 Task: Create a due date automation trigger when advanced on, 2 working days before a card is due add fields with custom field "Resume" set to a number lower than 1 and lower or equal to 10 at 11:00 AM.
Action: Mouse moved to (884, 264)
Screenshot: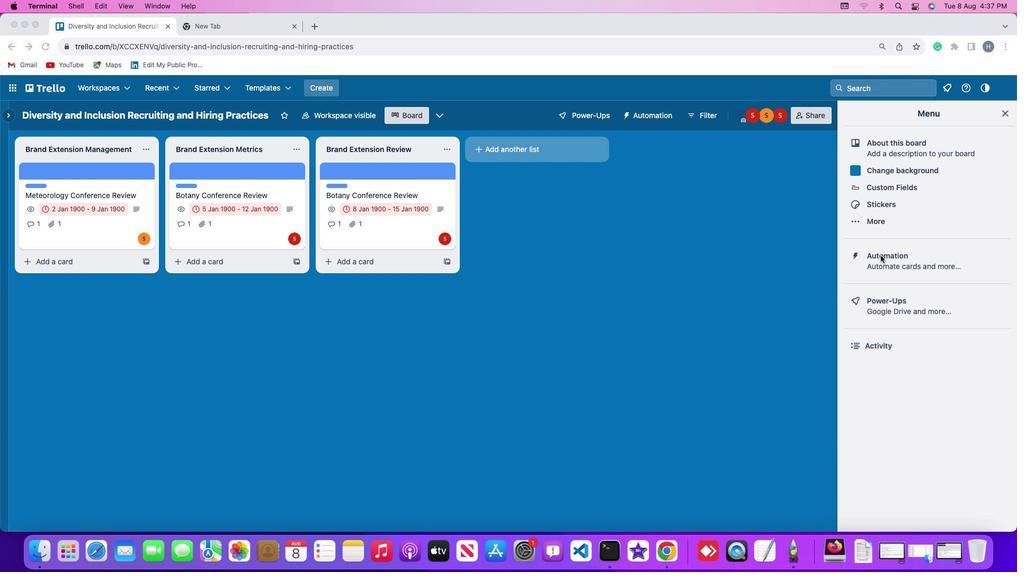 
Action: Mouse pressed left at (884, 264)
Screenshot: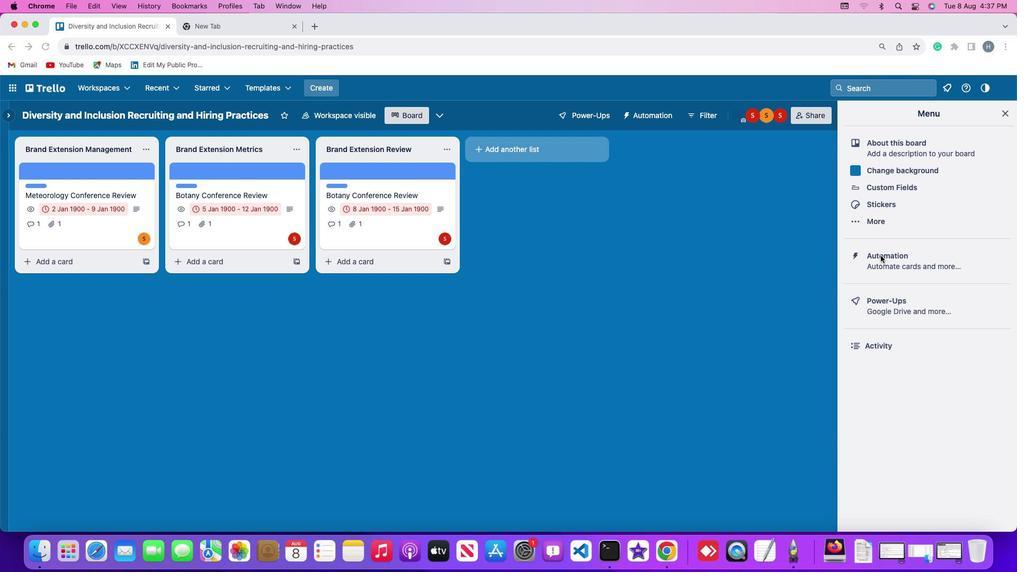 
Action: Mouse pressed left at (884, 264)
Screenshot: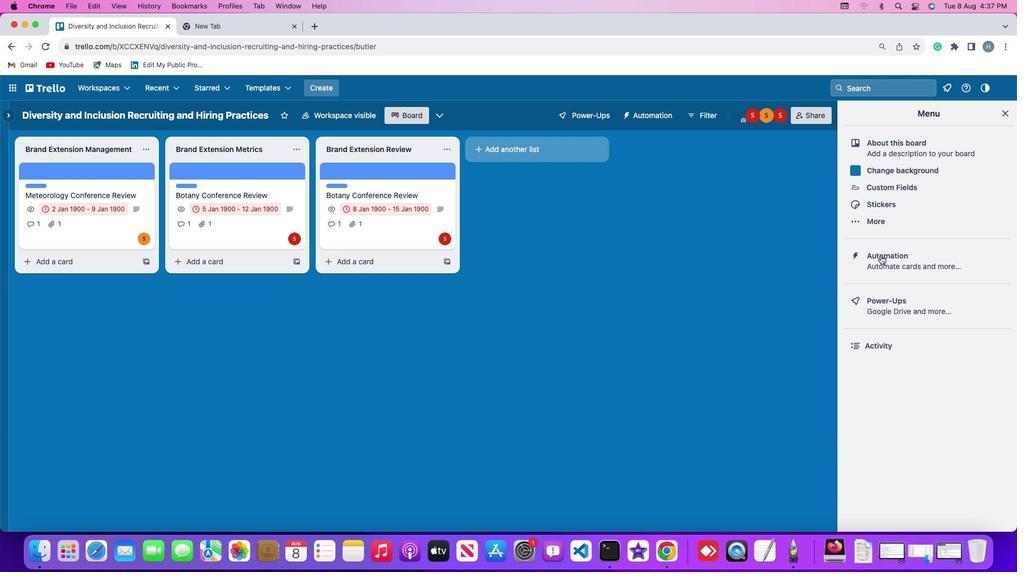 
Action: Mouse moved to (74, 257)
Screenshot: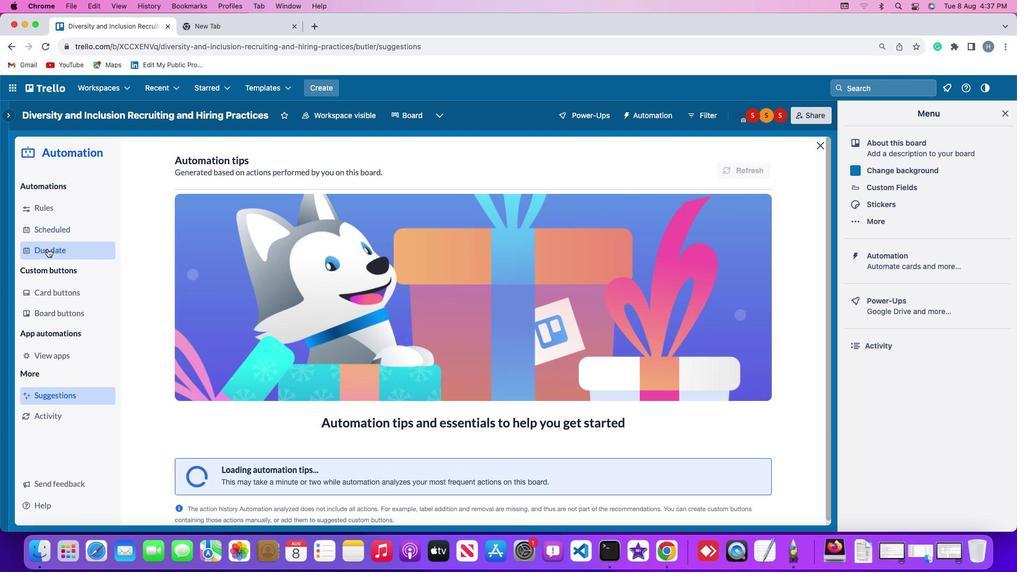 
Action: Mouse pressed left at (74, 257)
Screenshot: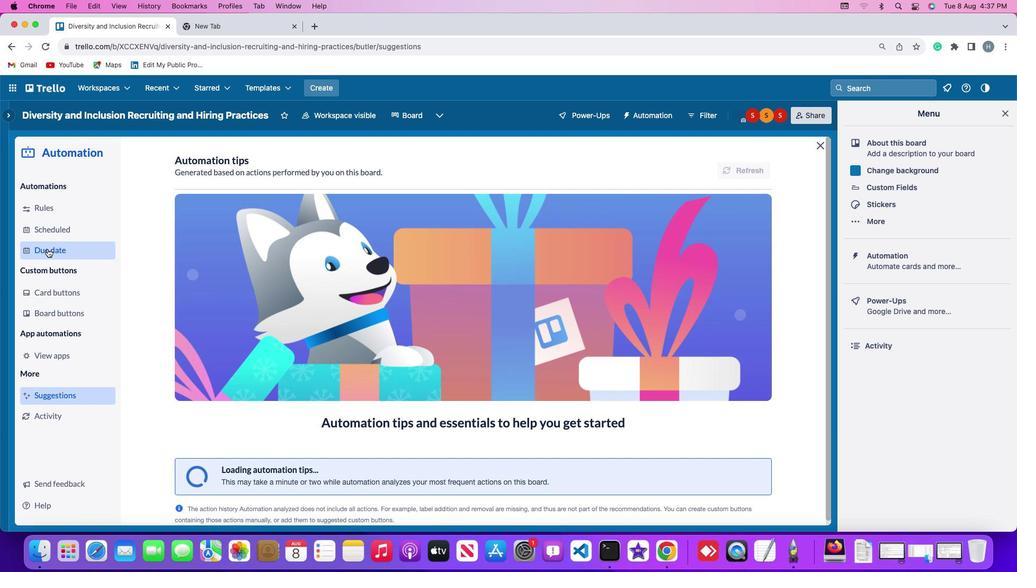 
Action: Mouse moved to (727, 176)
Screenshot: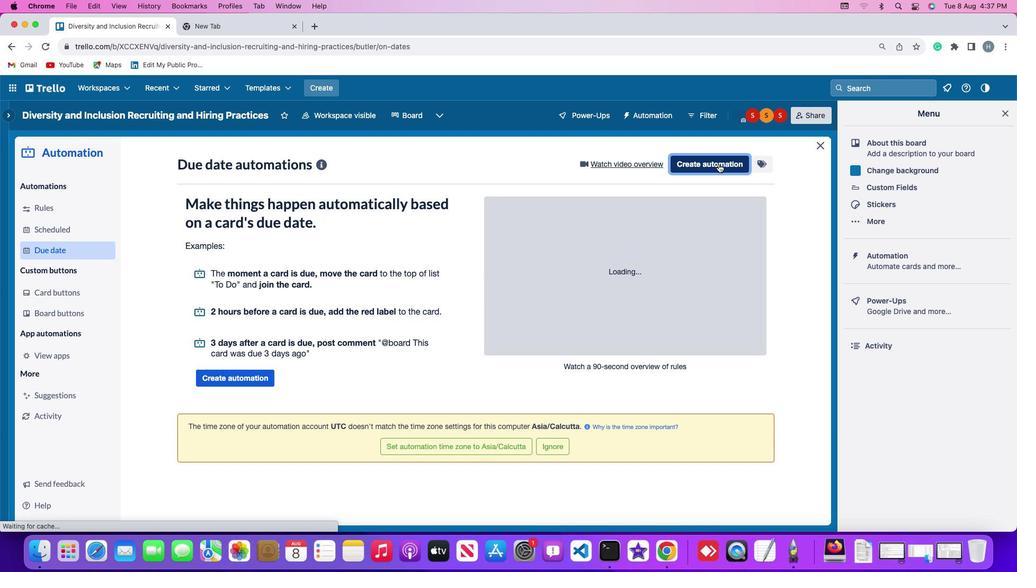 
Action: Mouse pressed left at (727, 176)
Screenshot: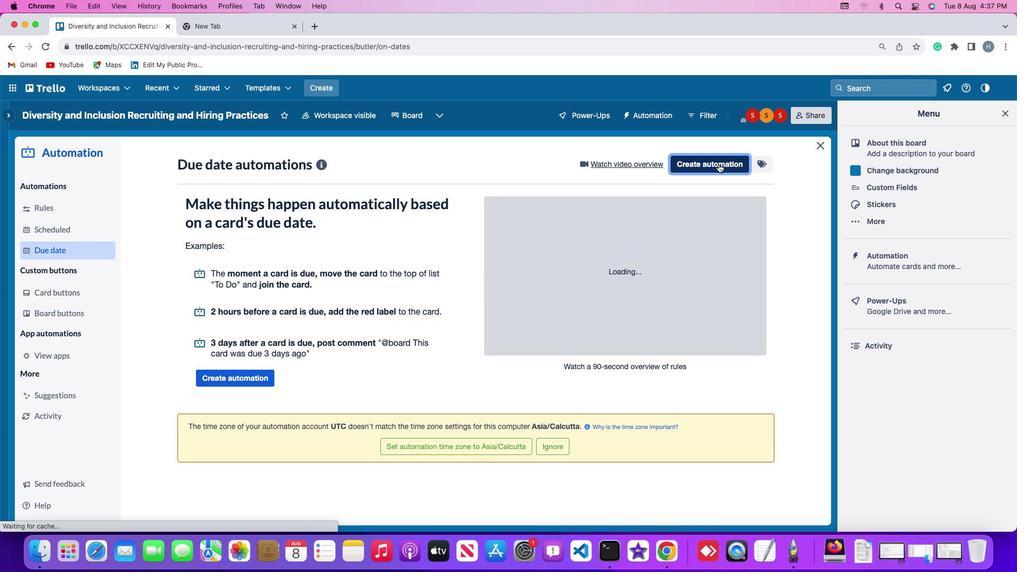 
Action: Mouse moved to (249, 273)
Screenshot: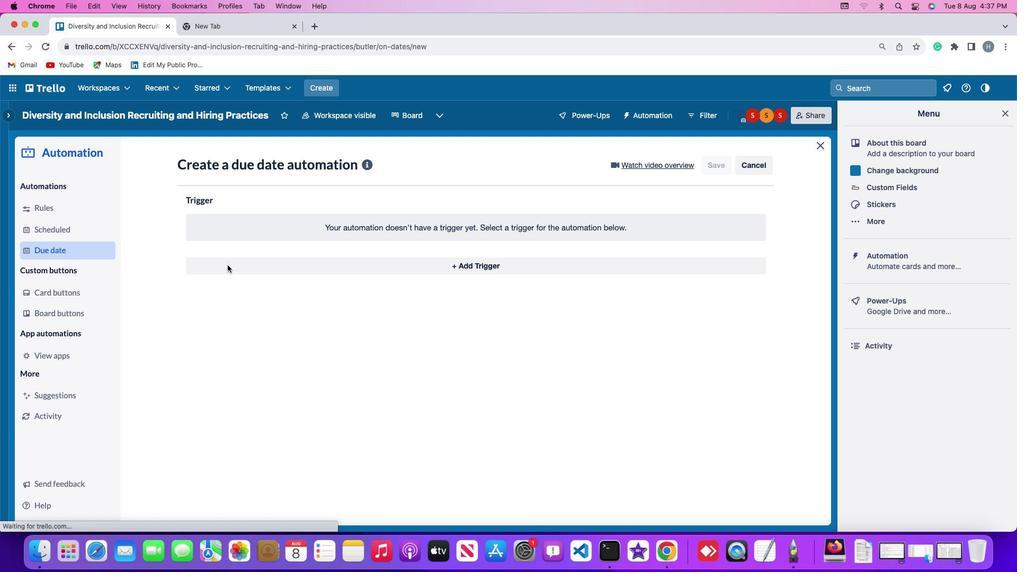 
Action: Mouse pressed left at (249, 273)
Screenshot: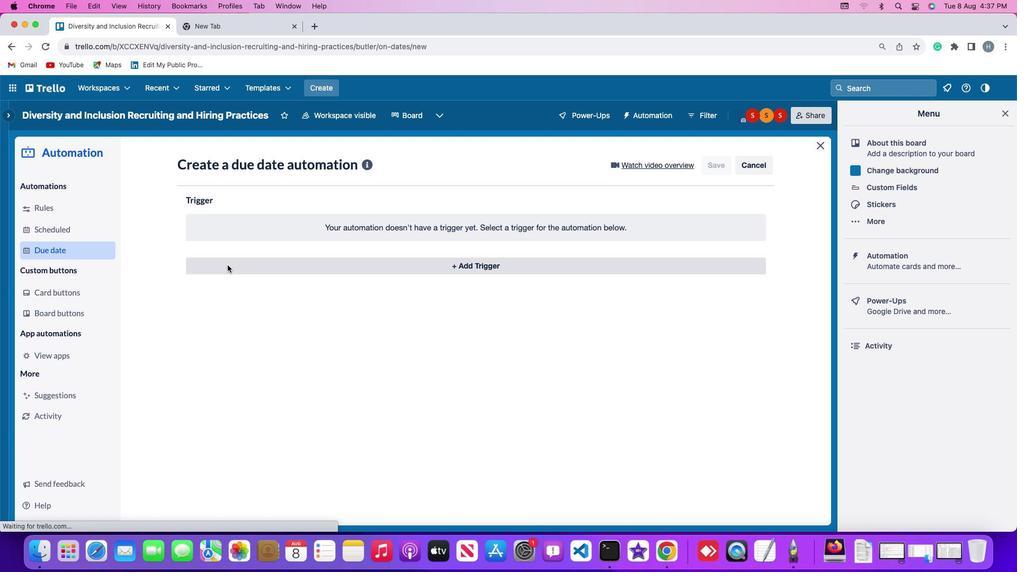
Action: Mouse moved to (227, 427)
Screenshot: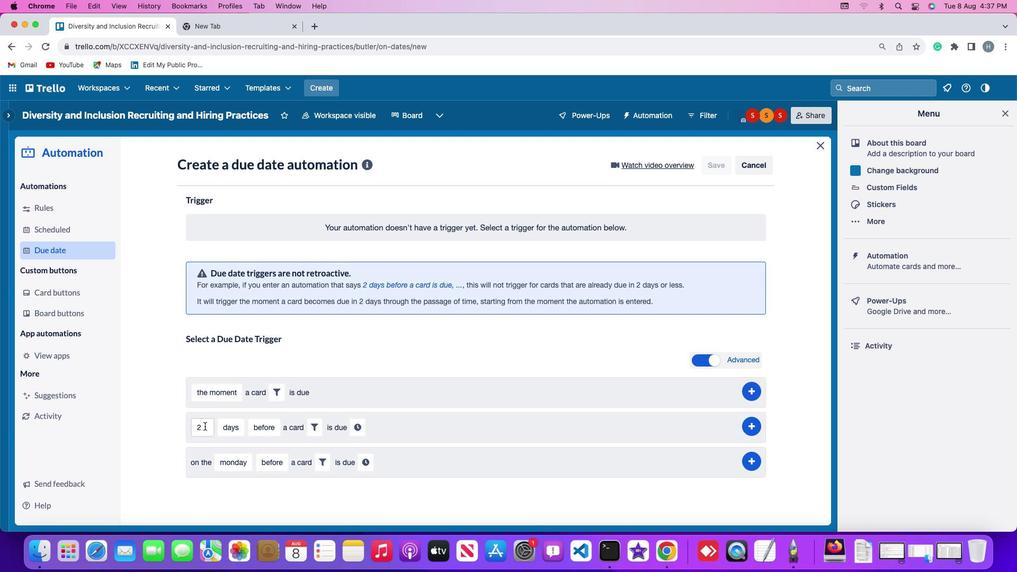 
Action: Mouse pressed left at (227, 427)
Screenshot: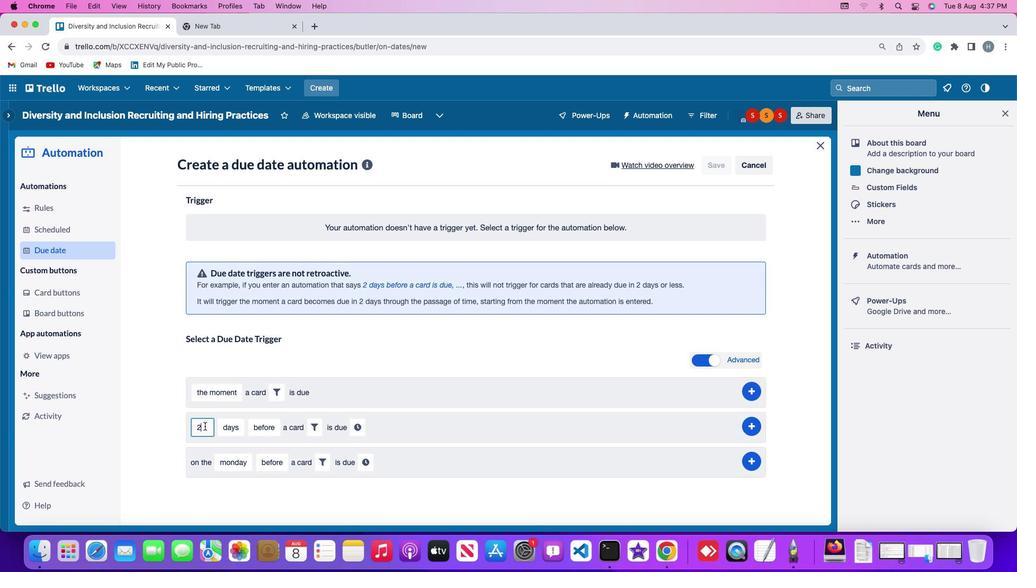 
Action: Key pressed Key.backspace'2'
Screenshot: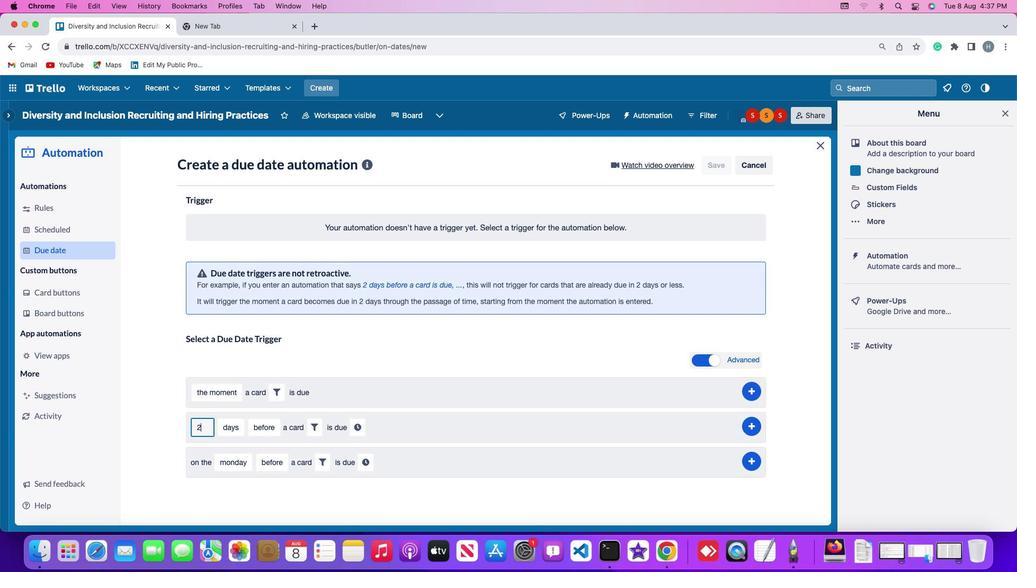 
Action: Mouse moved to (250, 426)
Screenshot: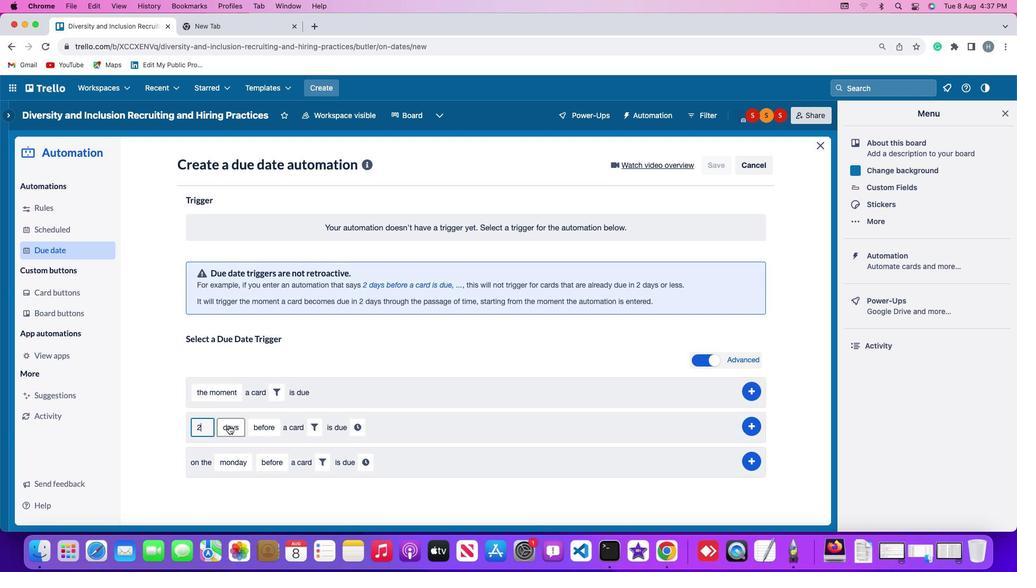 
Action: Mouse pressed left at (250, 426)
Screenshot: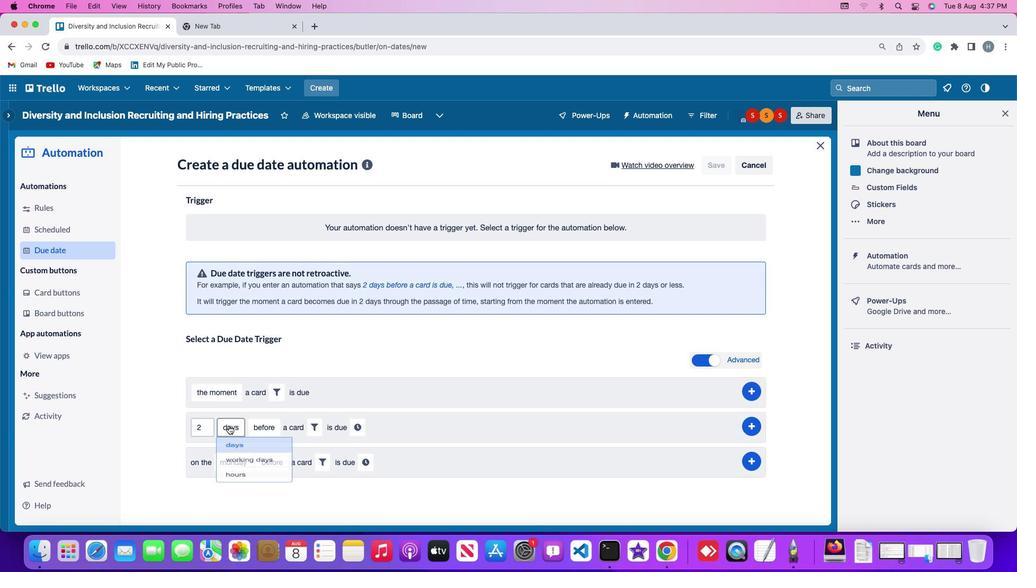 
Action: Mouse moved to (261, 467)
Screenshot: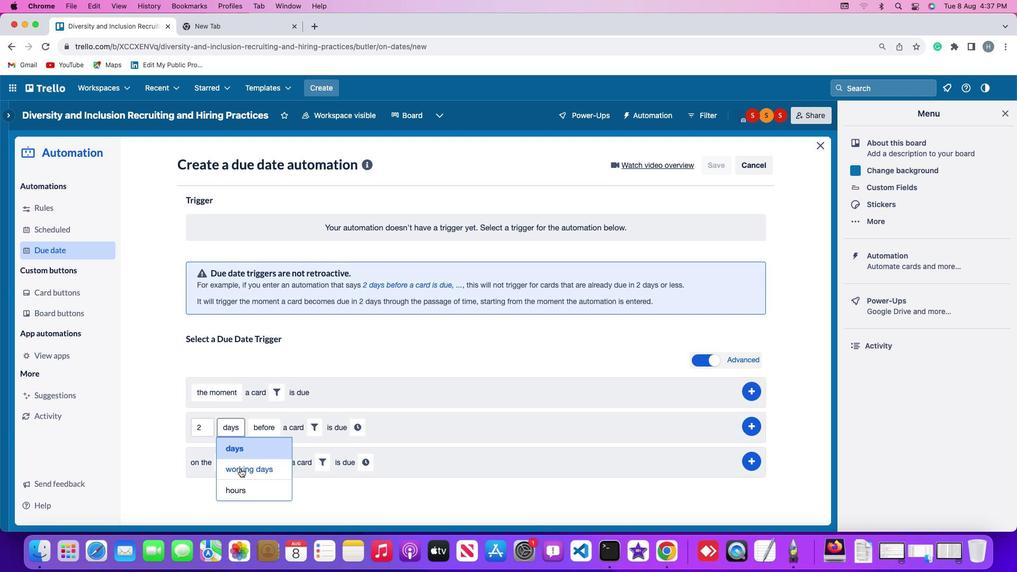 
Action: Mouse pressed left at (261, 467)
Screenshot: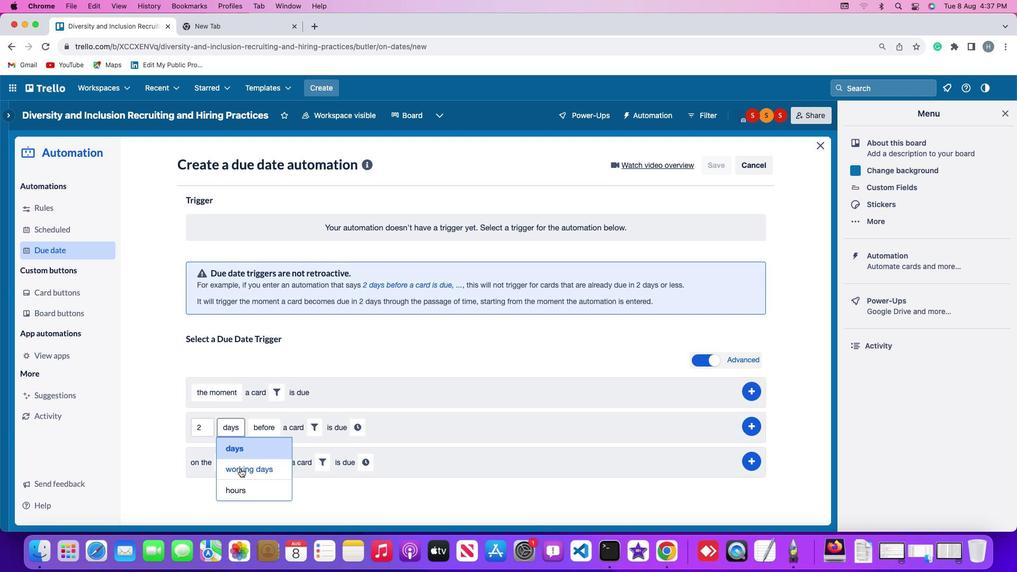 
Action: Mouse moved to (302, 429)
Screenshot: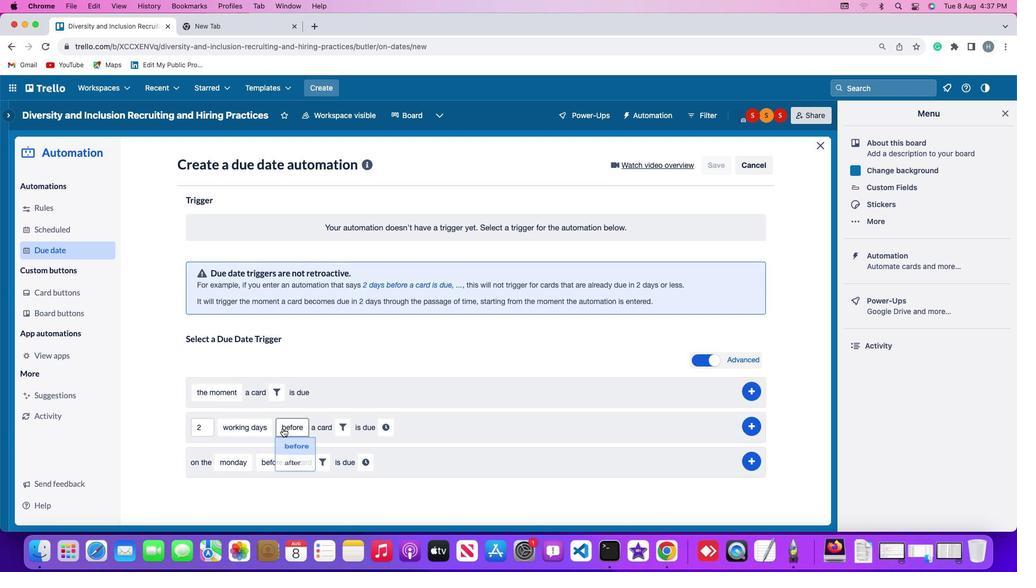 
Action: Mouse pressed left at (302, 429)
Screenshot: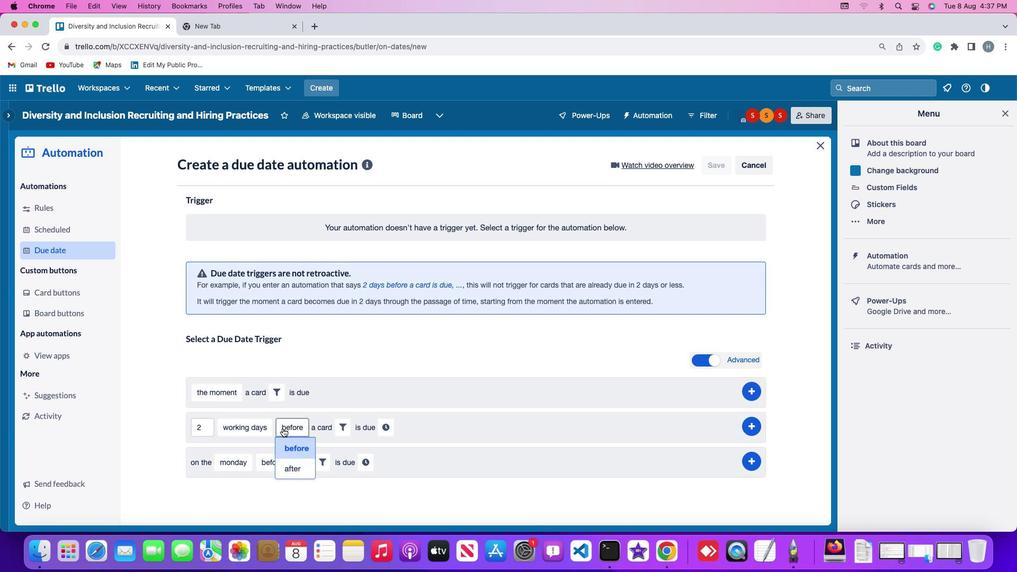 
Action: Mouse moved to (311, 449)
Screenshot: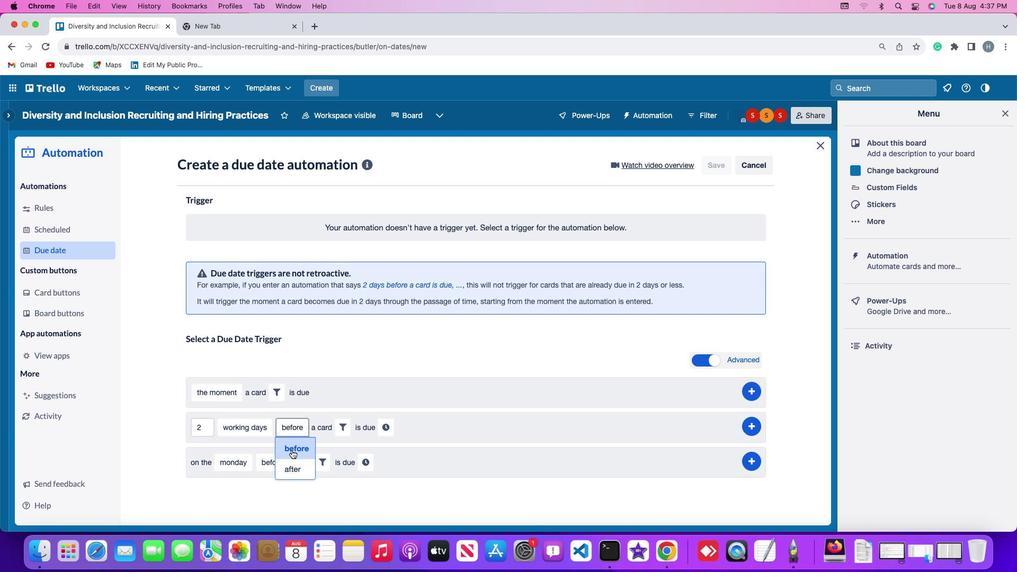 
Action: Mouse pressed left at (311, 449)
Screenshot: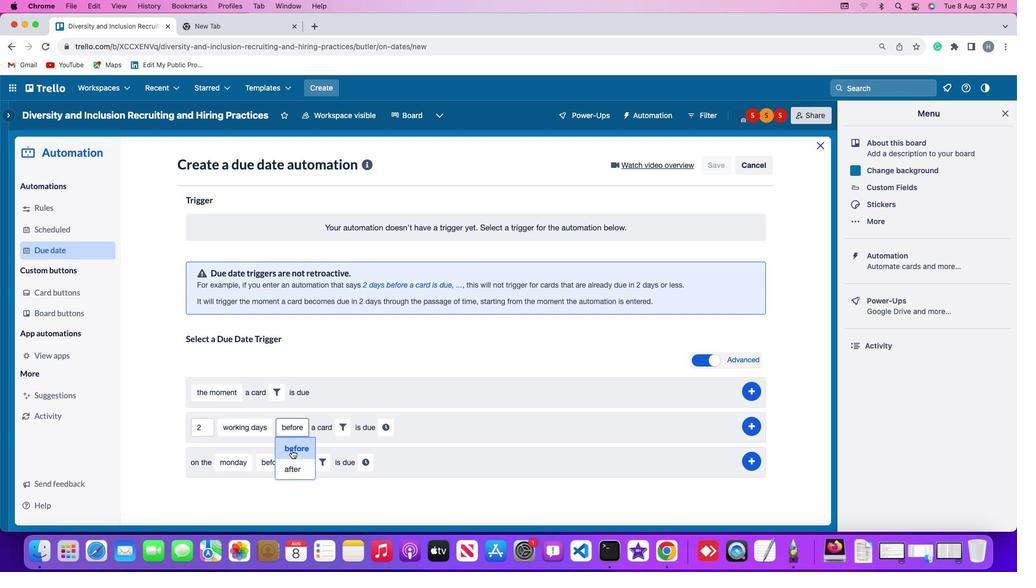 
Action: Mouse moved to (366, 429)
Screenshot: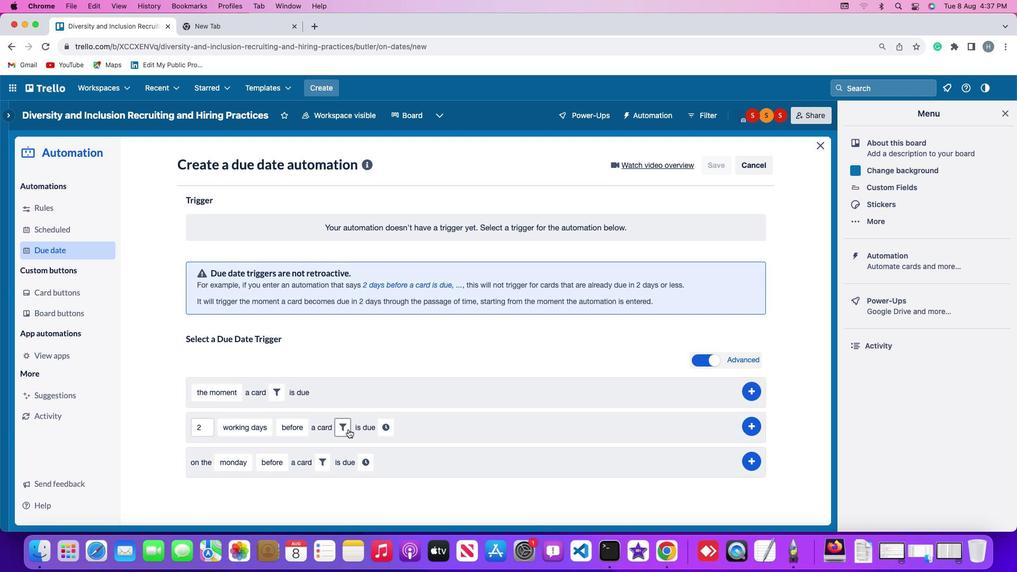 
Action: Mouse pressed left at (366, 429)
Screenshot: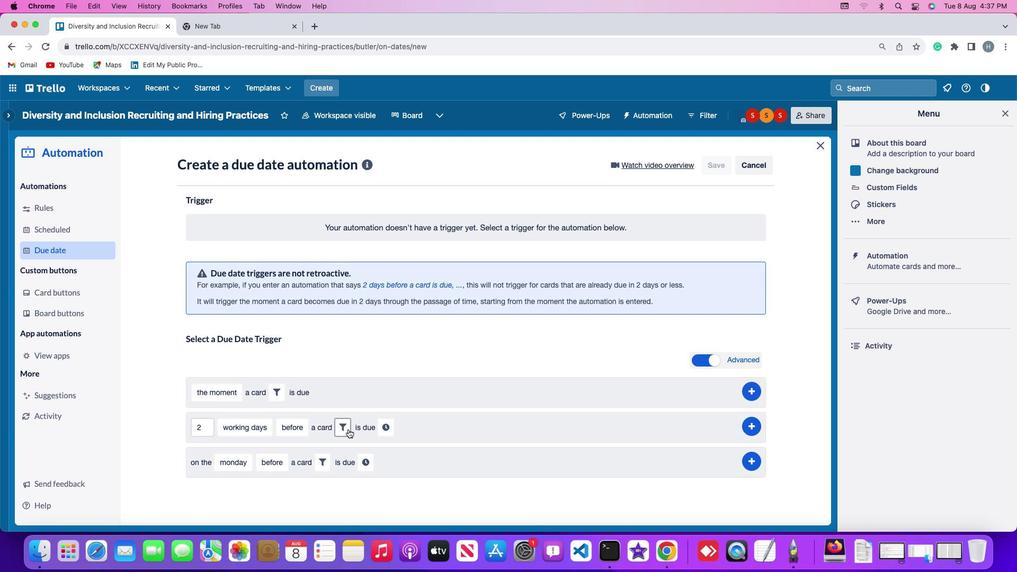
Action: Mouse moved to (522, 463)
Screenshot: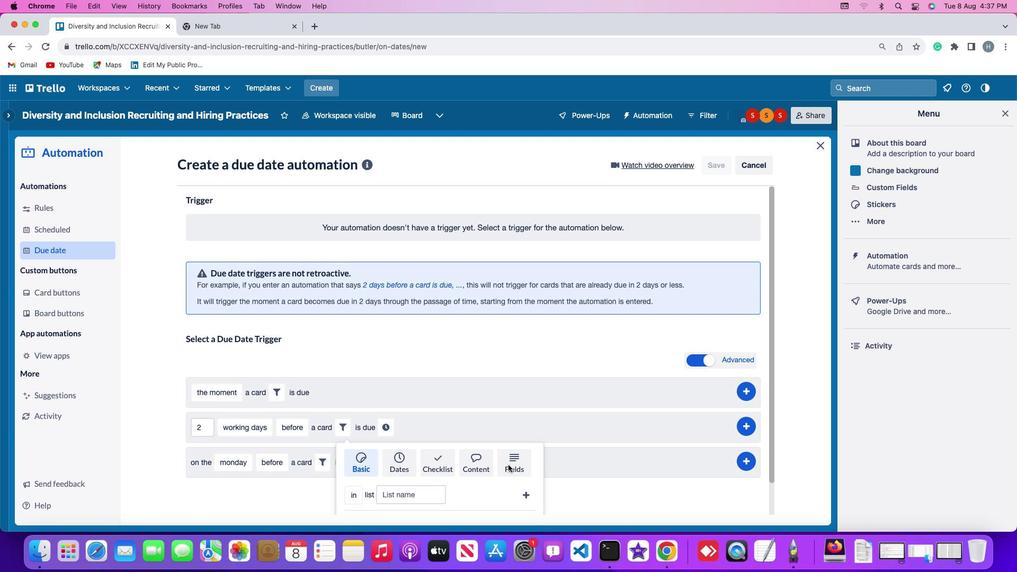 
Action: Mouse pressed left at (522, 463)
Screenshot: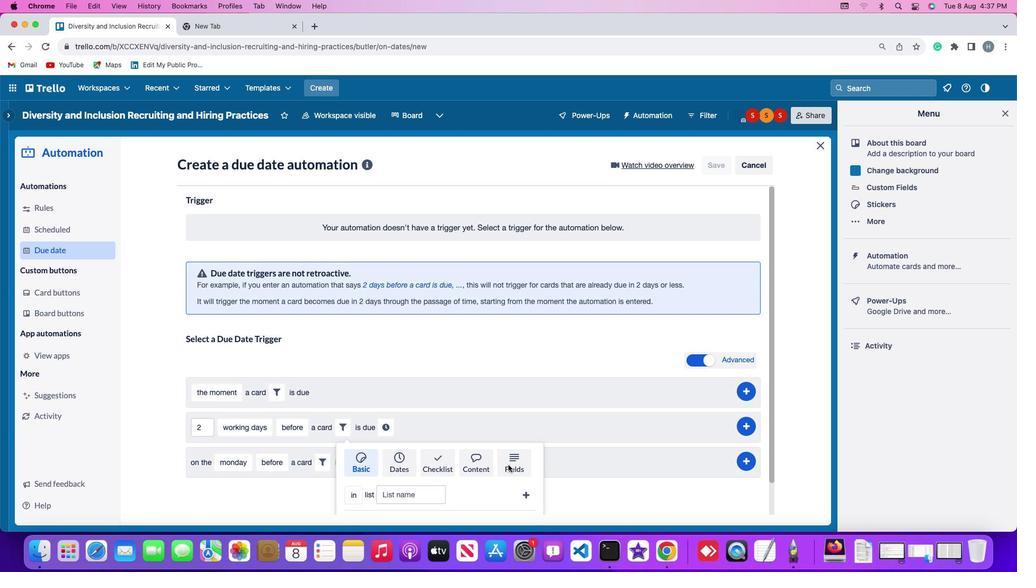 
Action: Mouse moved to (314, 490)
Screenshot: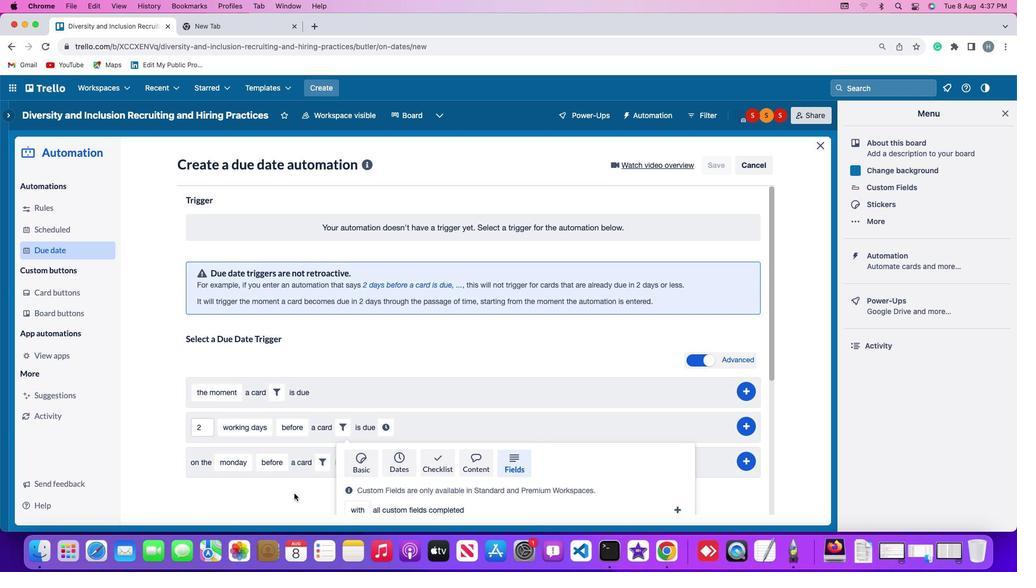 
Action: Mouse scrolled (314, 490) with delta (28, 20)
Screenshot: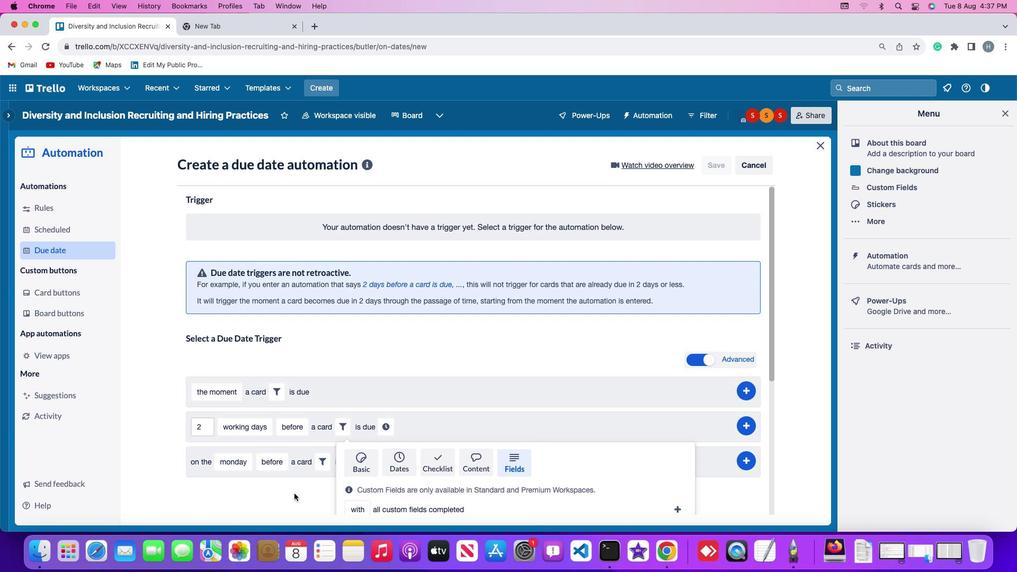 
Action: Mouse scrolled (314, 490) with delta (28, 20)
Screenshot: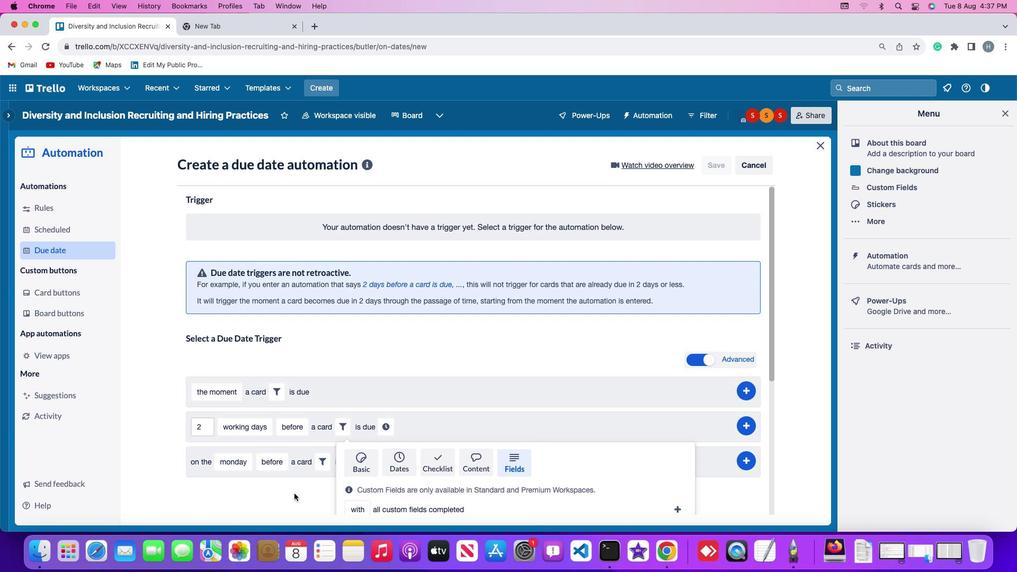 
Action: Mouse scrolled (314, 490) with delta (28, 19)
Screenshot: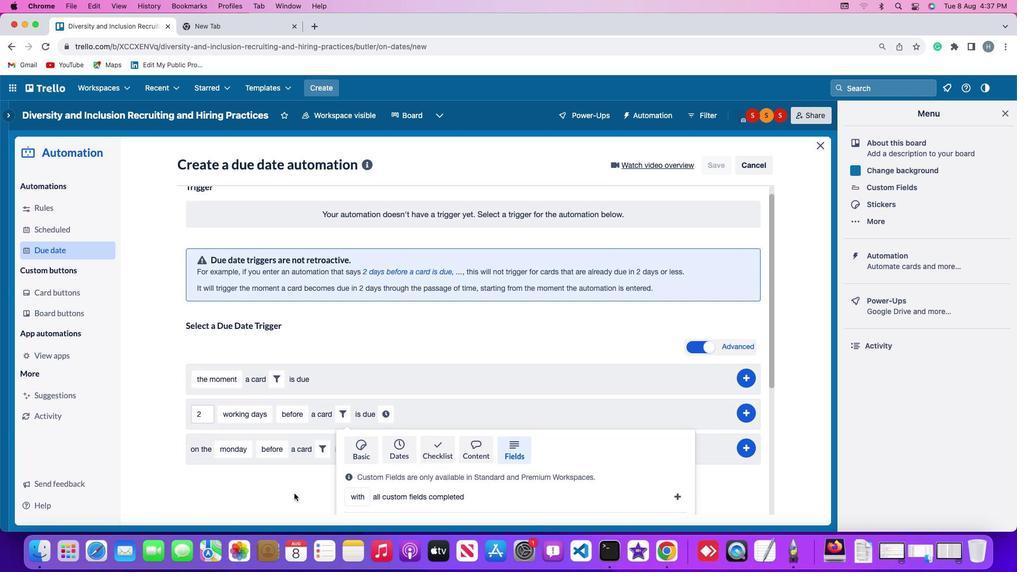 
Action: Mouse scrolled (314, 490) with delta (28, 18)
Screenshot: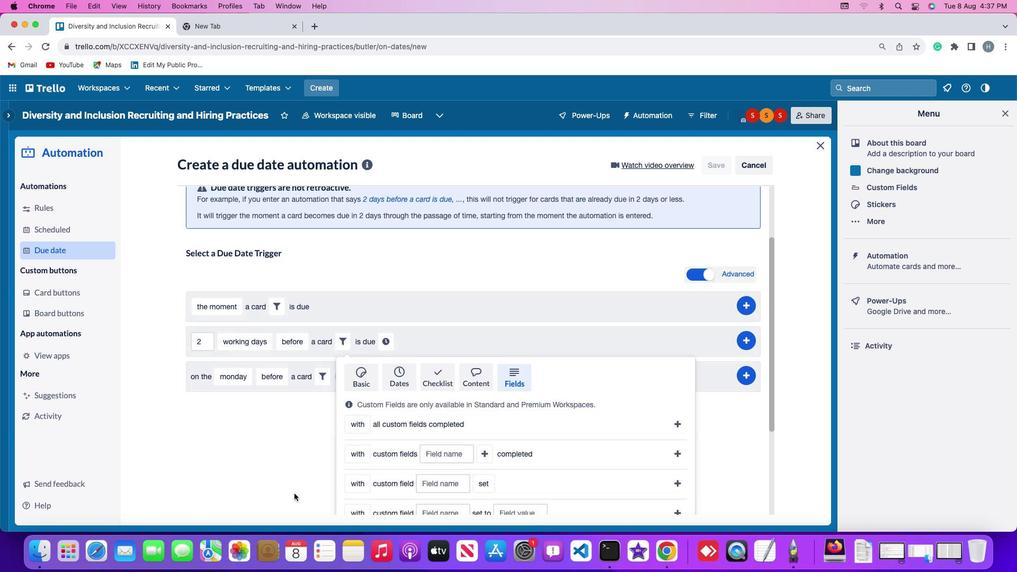 
Action: Mouse scrolled (314, 490) with delta (28, 17)
Screenshot: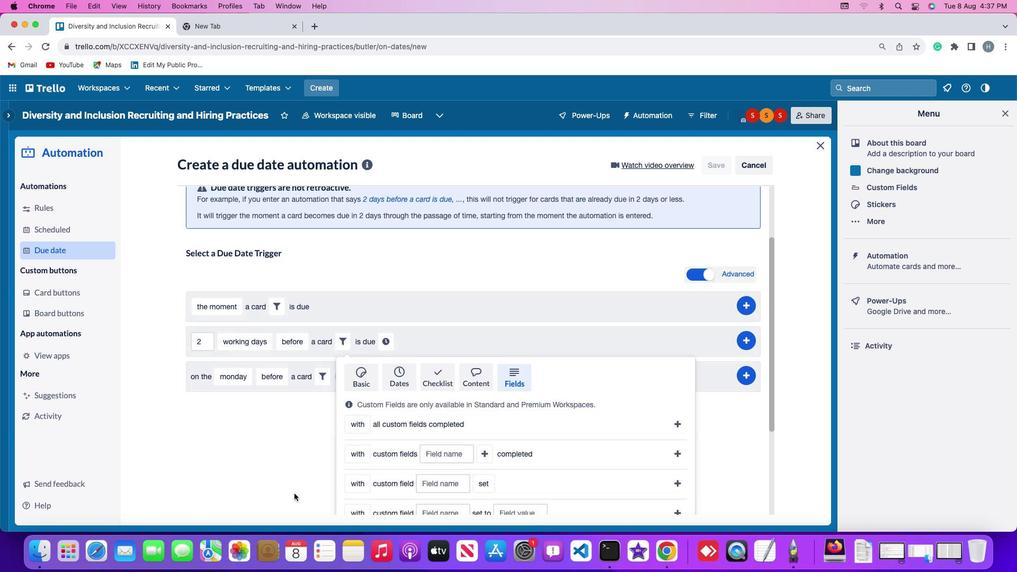 
Action: Mouse scrolled (314, 490) with delta (28, 17)
Screenshot: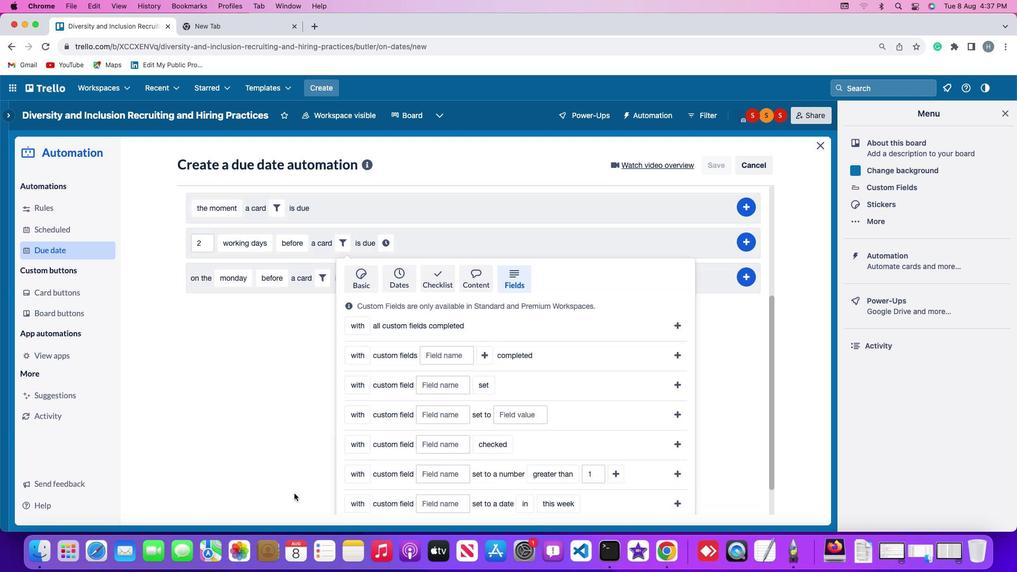 
Action: Mouse scrolled (314, 490) with delta (28, 20)
Screenshot: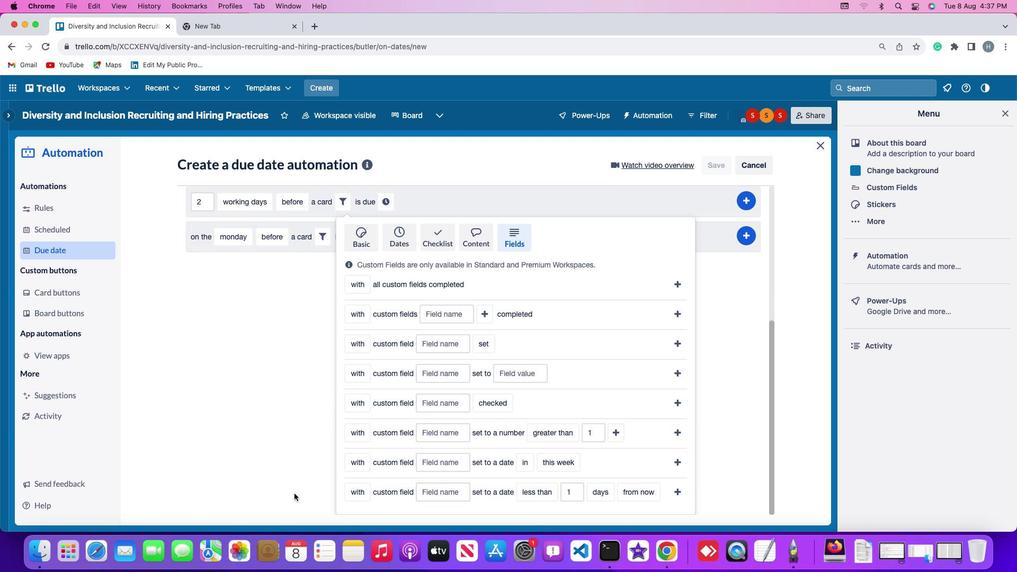 
Action: Mouse scrolled (314, 490) with delta (28, 20)
Screenshot: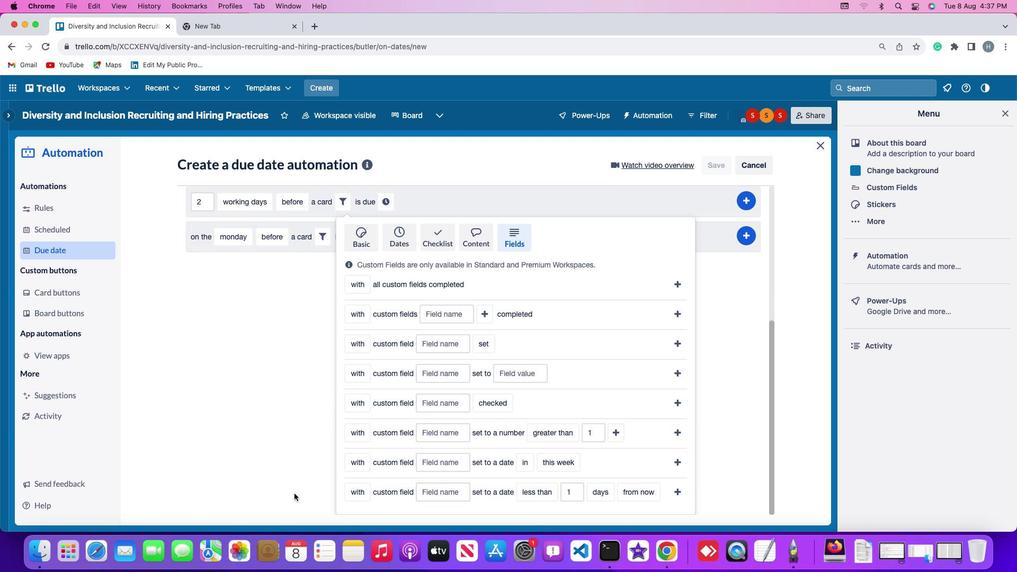 
Action: Mouse scrolled (314, 490) with delta (28, 19)
Screenshot: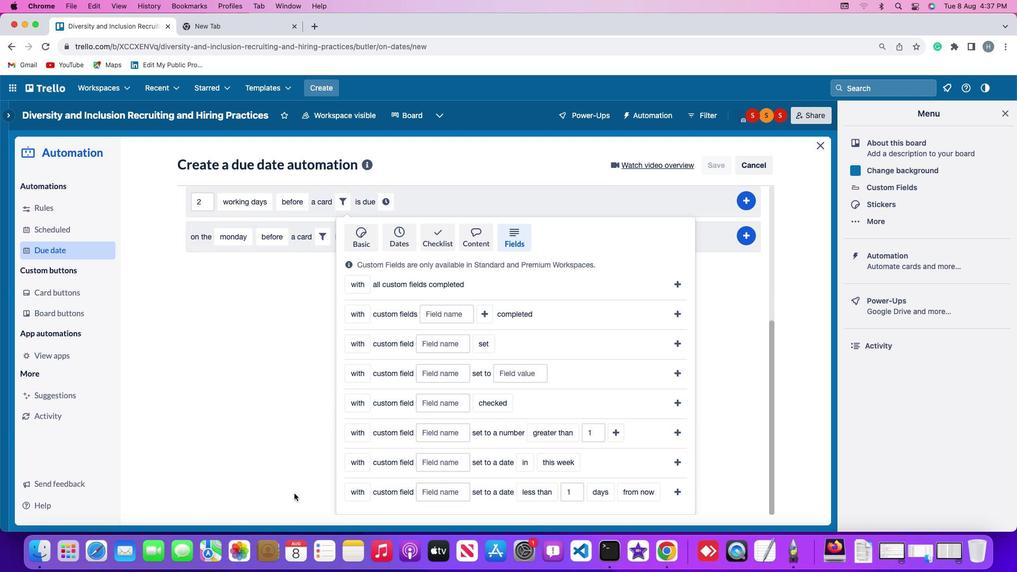 
Action: Mouse scrolled (314, 490) with delta (28, 18)
Screenshot: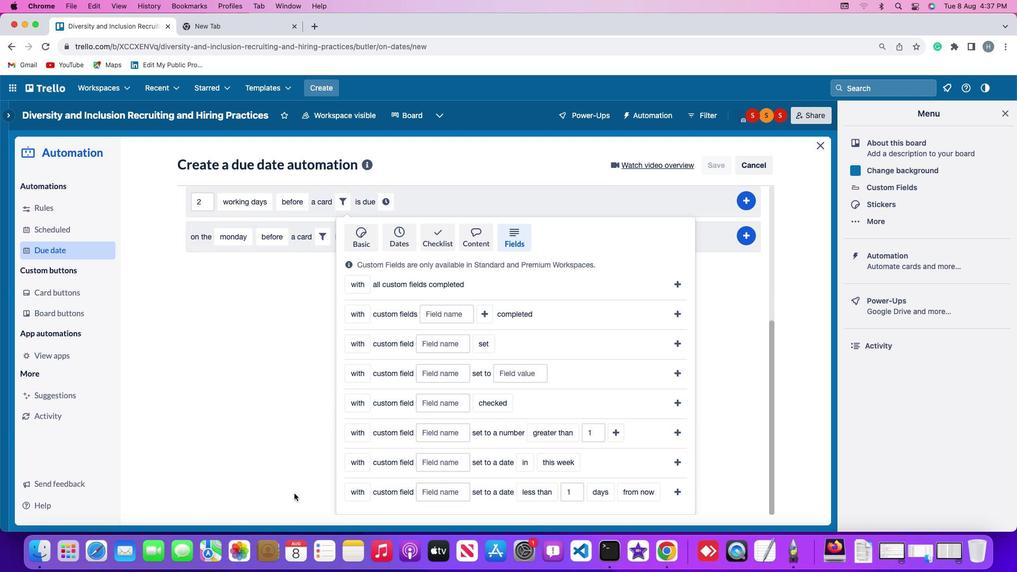 
Action: Mouse moved to (379, 438)
Screenshot: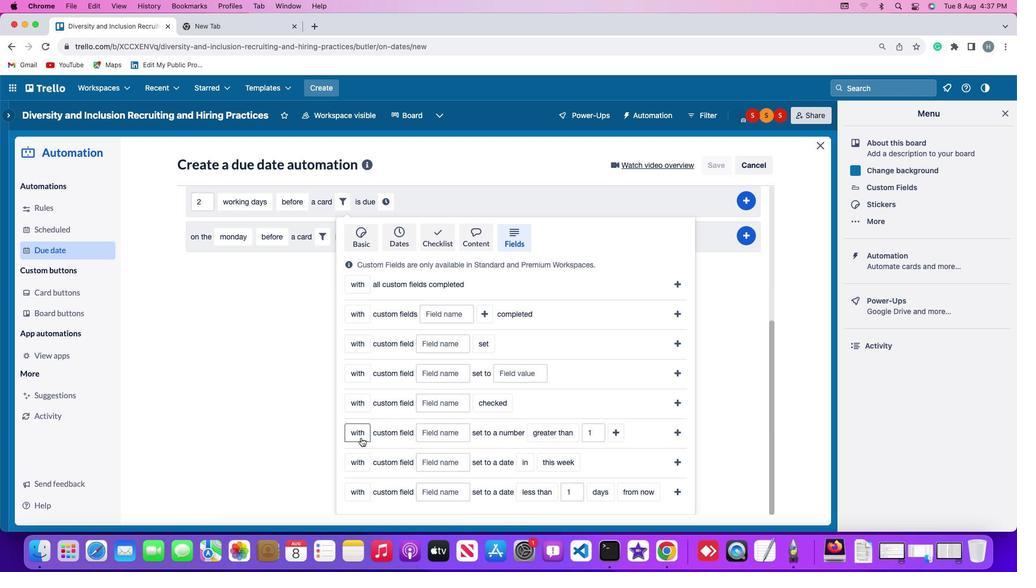 
Action: Mouse pressed left at (379, 438)
Screenshot: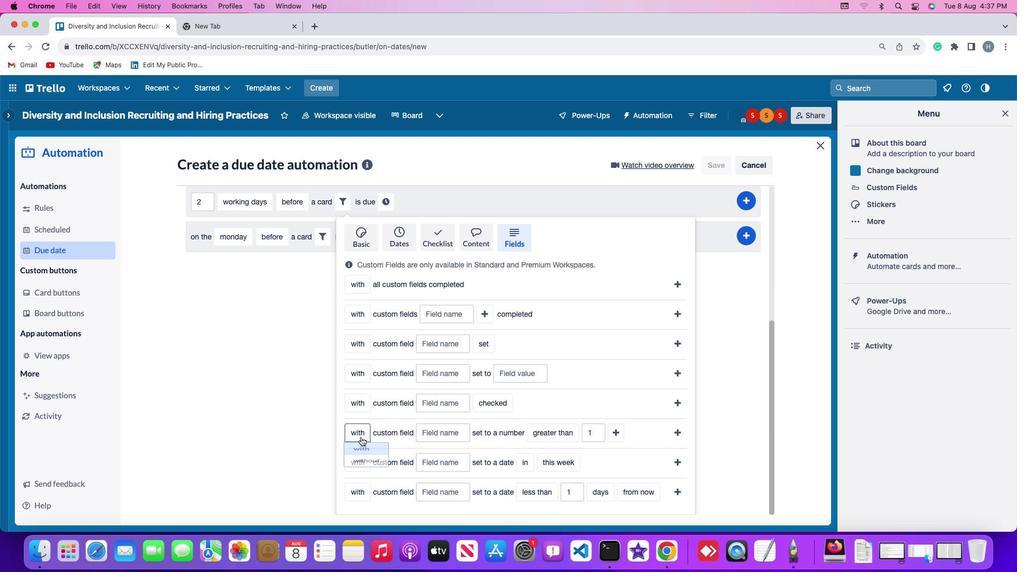 
Action: Mouse moved to (385, 456)
Screenshot: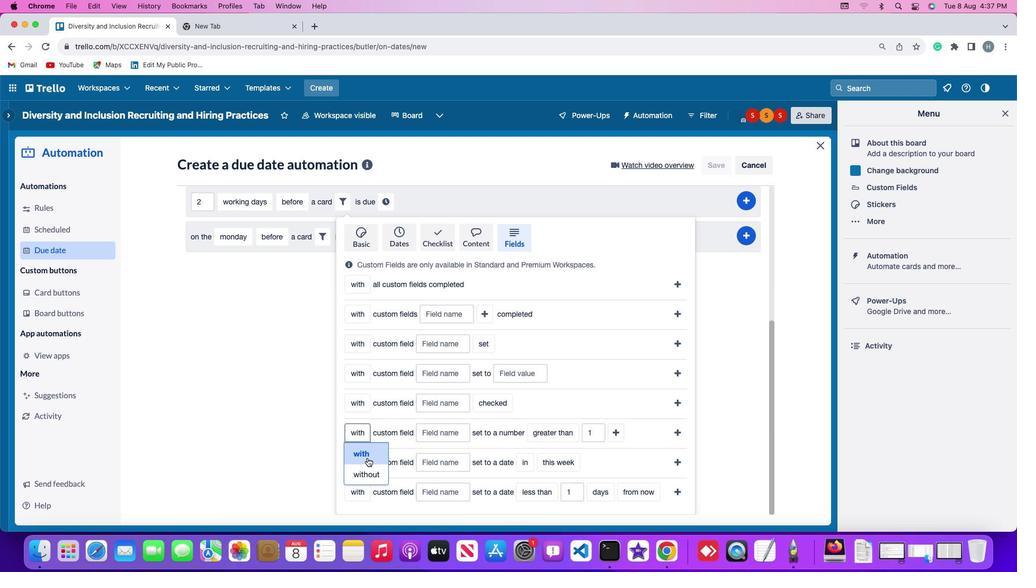 
Action: Mouse pressed left at (385, 456)
Screenshot: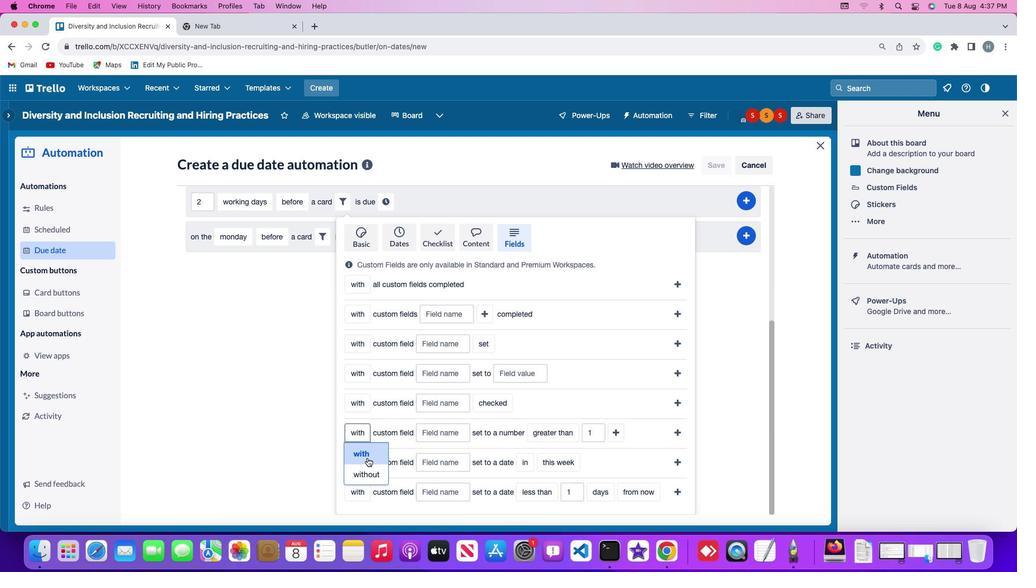 
Action: Mouse moved to (453, 434)
Screenshot: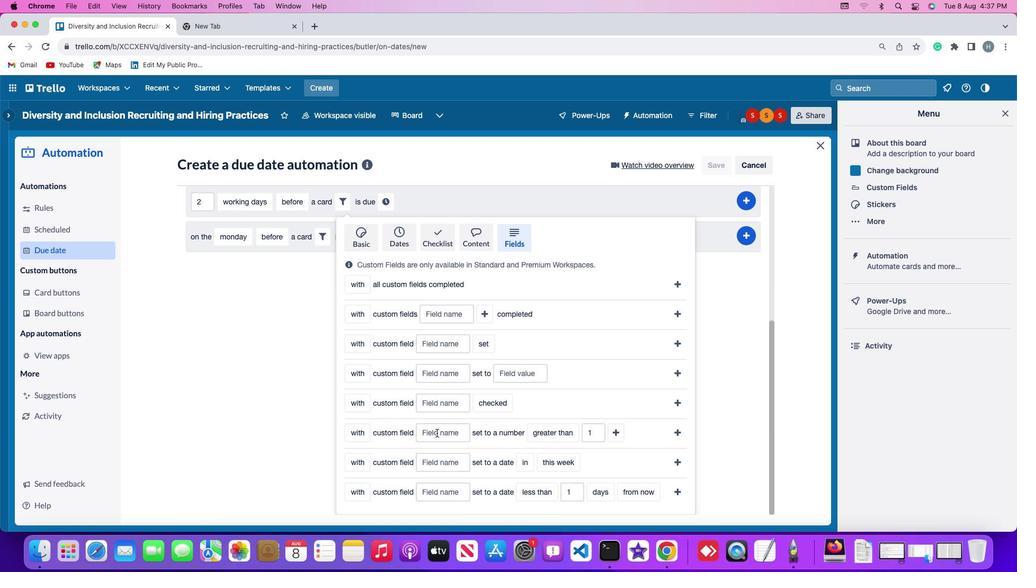 
Action: Mouse pressed left at (453, 434)
Screenshot: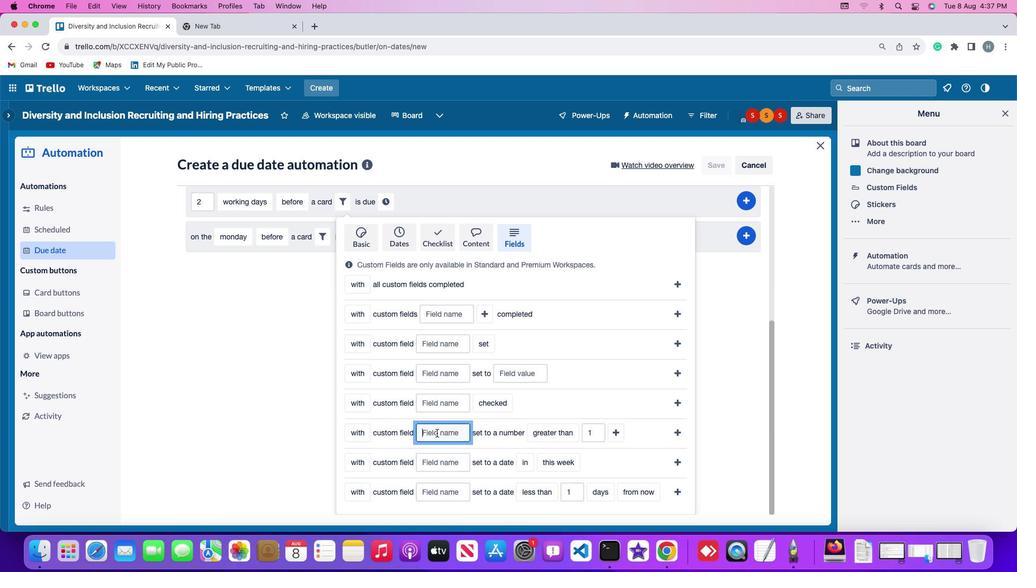 
Action: Key pressed Key.shift'R''e''s''u''m''e'
Screenshot: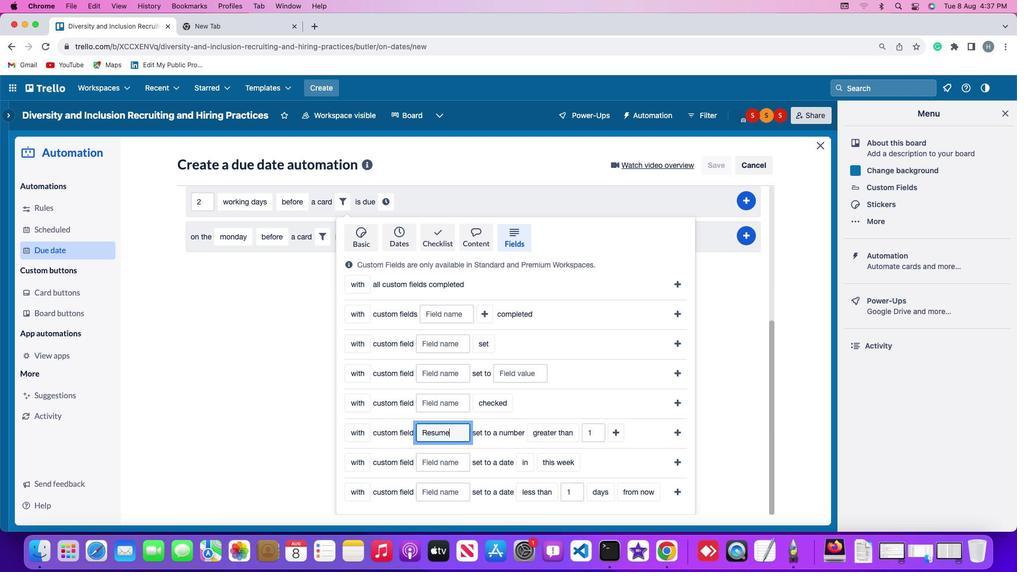 
Action: Mouse moved to (580, 429)
Screenshot: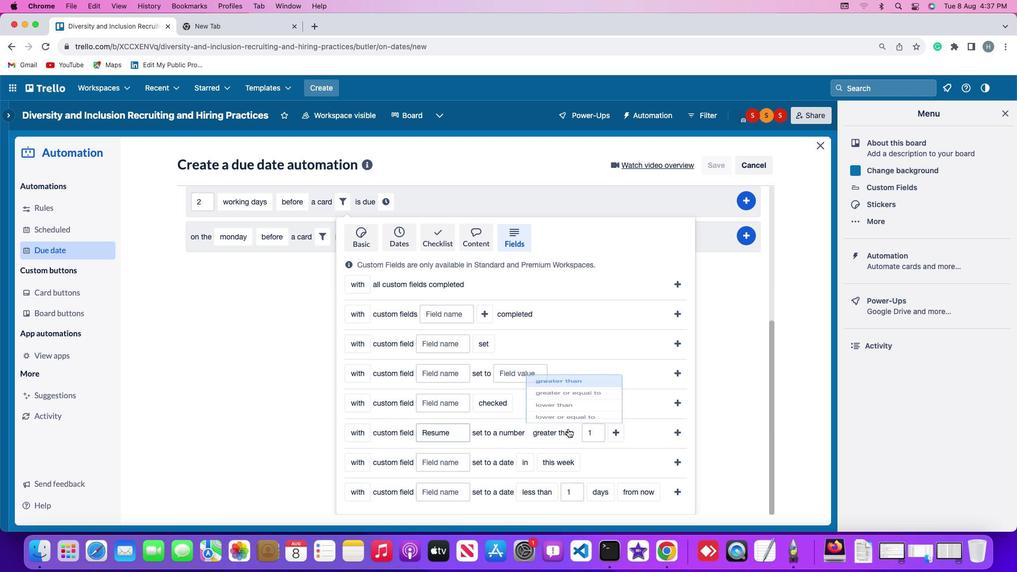 
Action: Mouse pressed left at (580, 429)
Screenshot: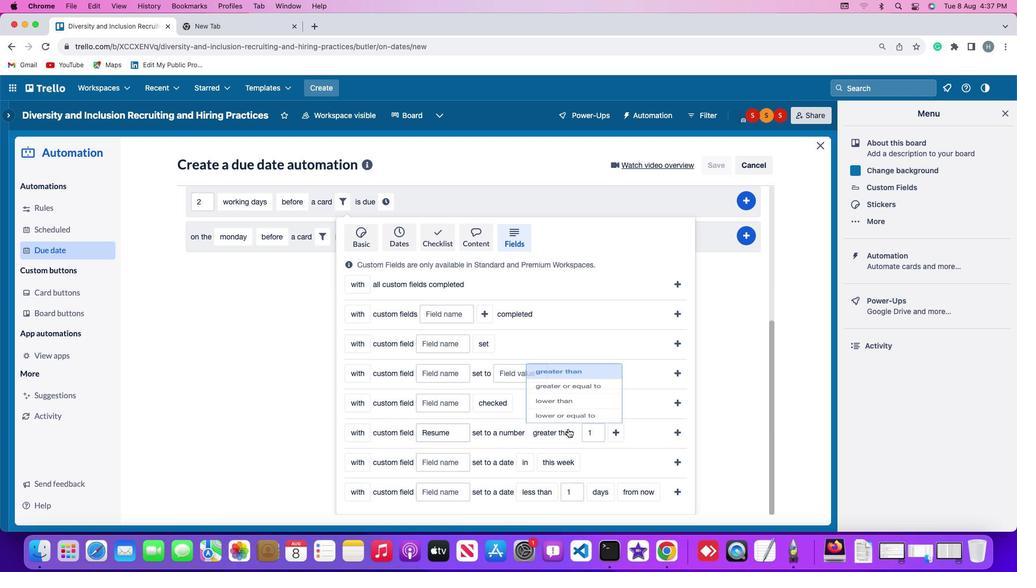 
Action: Mouse moved to (587, 391)
Screenshot: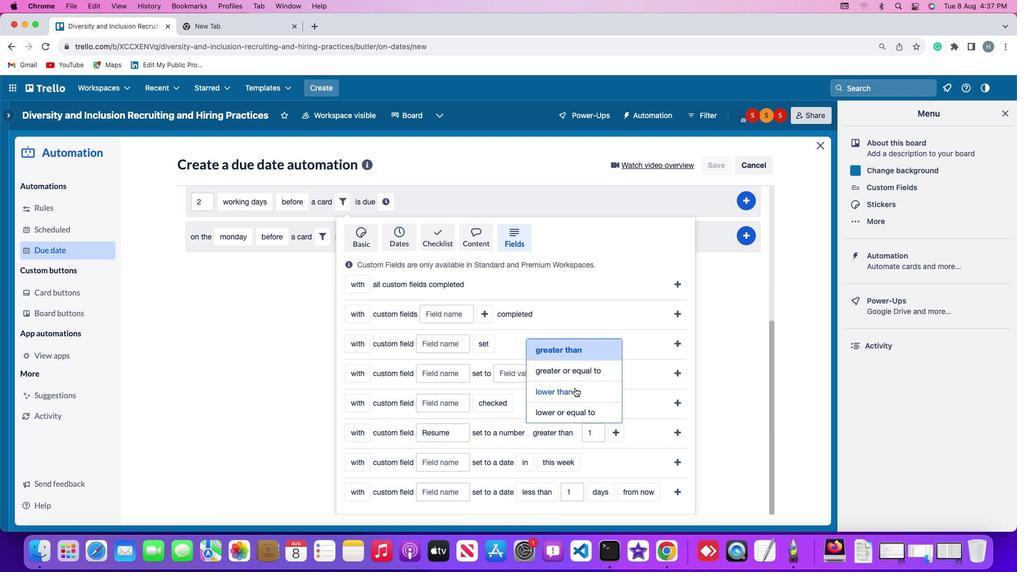 
Action: Mouse pressed left at (587, 391)
Screenshot: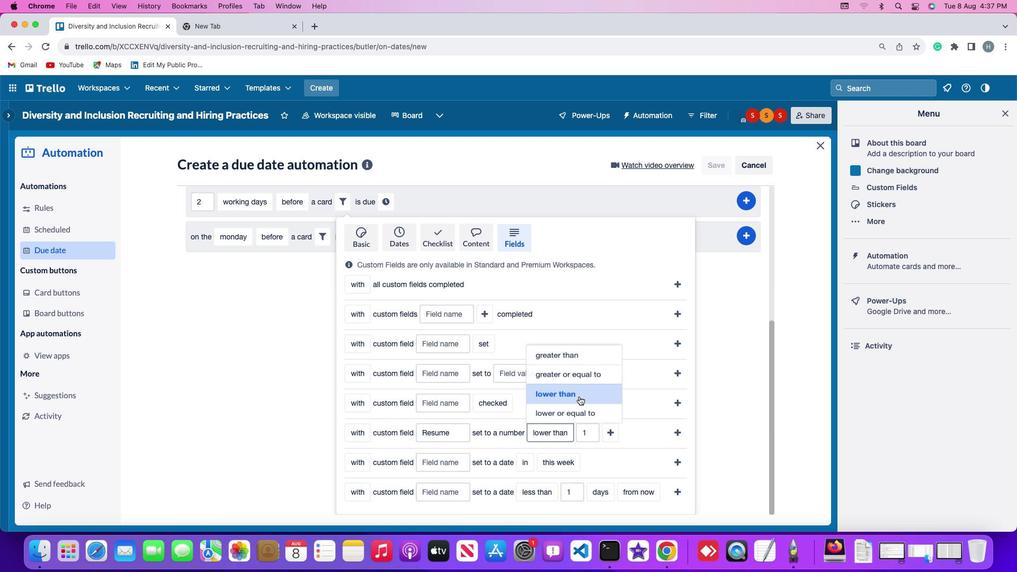 
Action: Mouse moved to (605, 433)
Screenshot: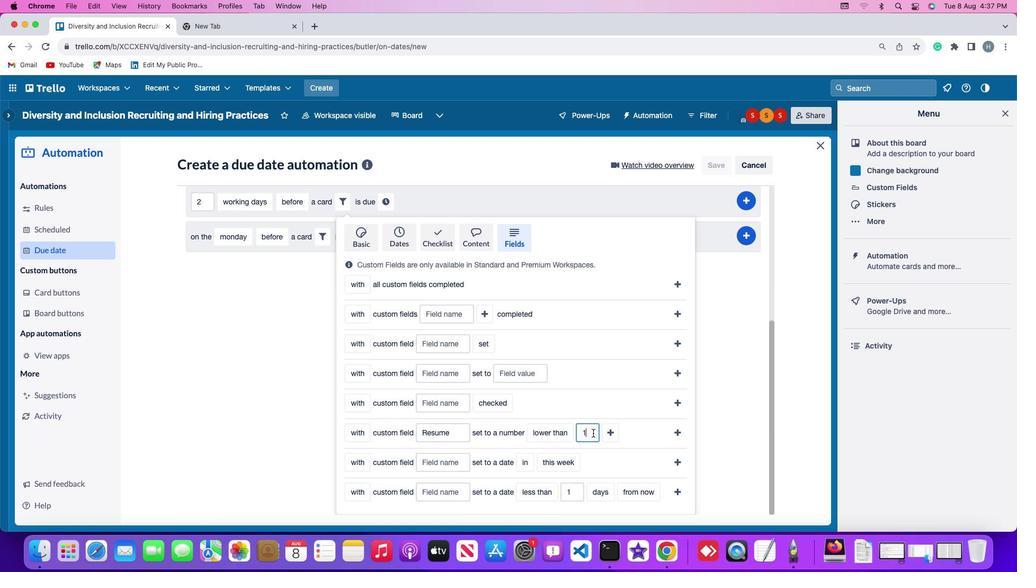 
Action: Mouse pressed left at (605, 433)
Screenshot: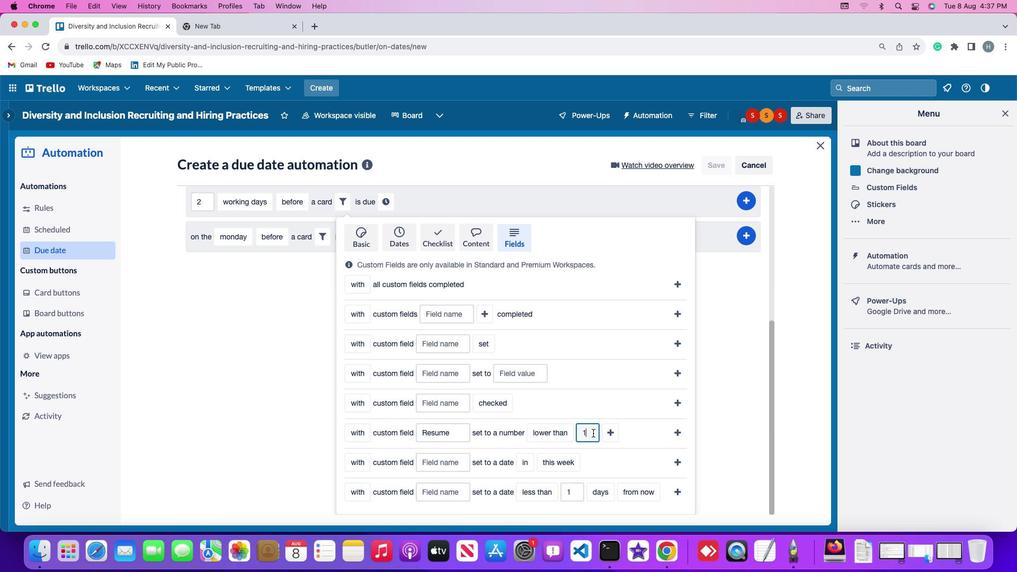
Action: Mouse moved to (604, 434)
Screenshot: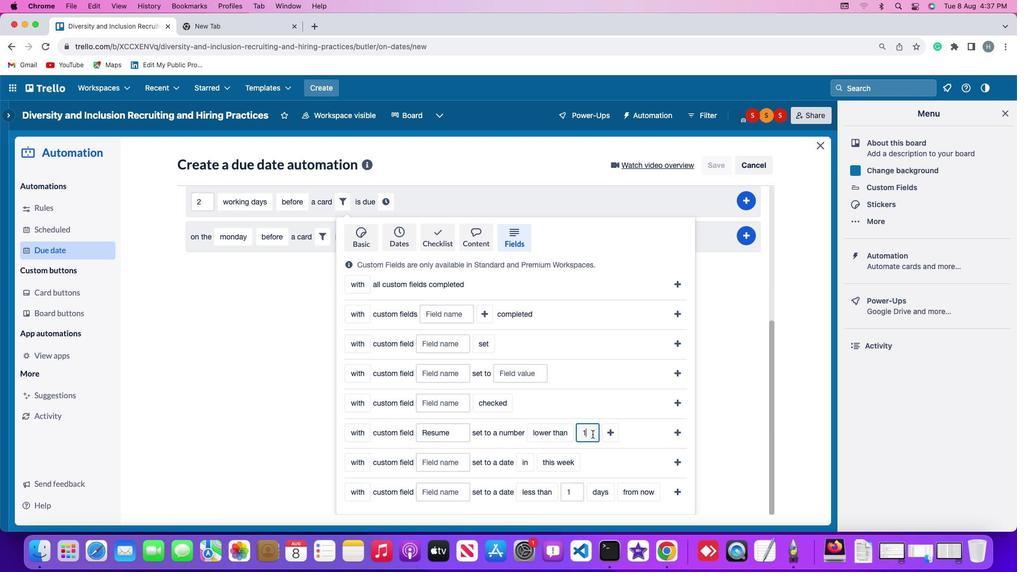 
Action: Key pressed Key.backspace
Screenshot: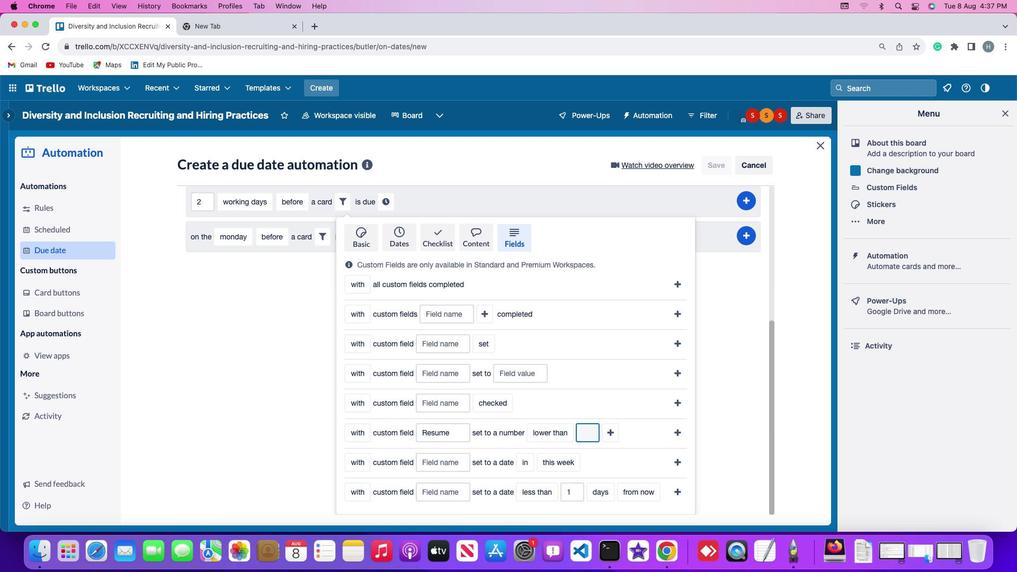 
Action: Mouse moved to (604, 434)
Screenshot: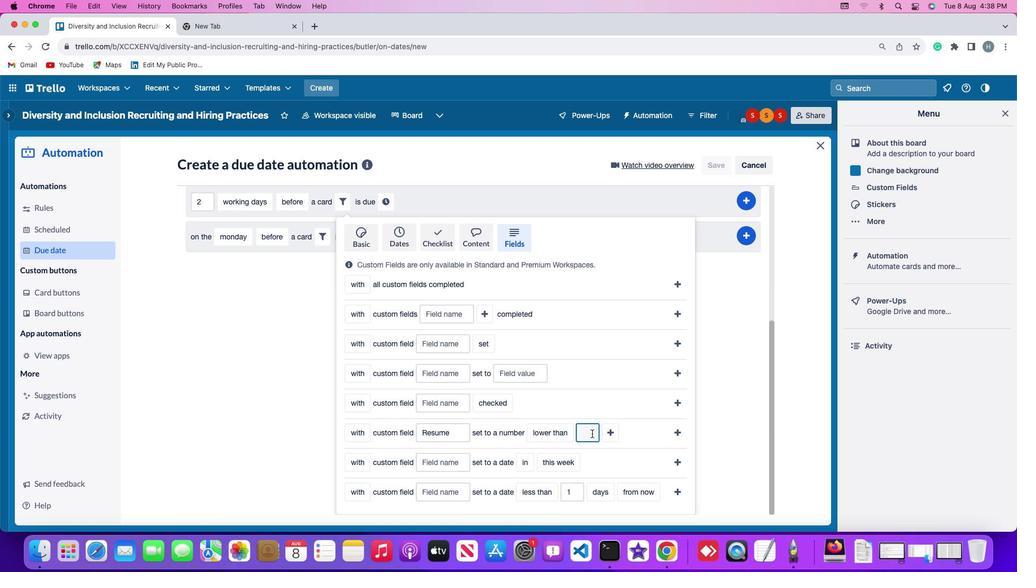 
Action: Key pressed '1'
Screenshot: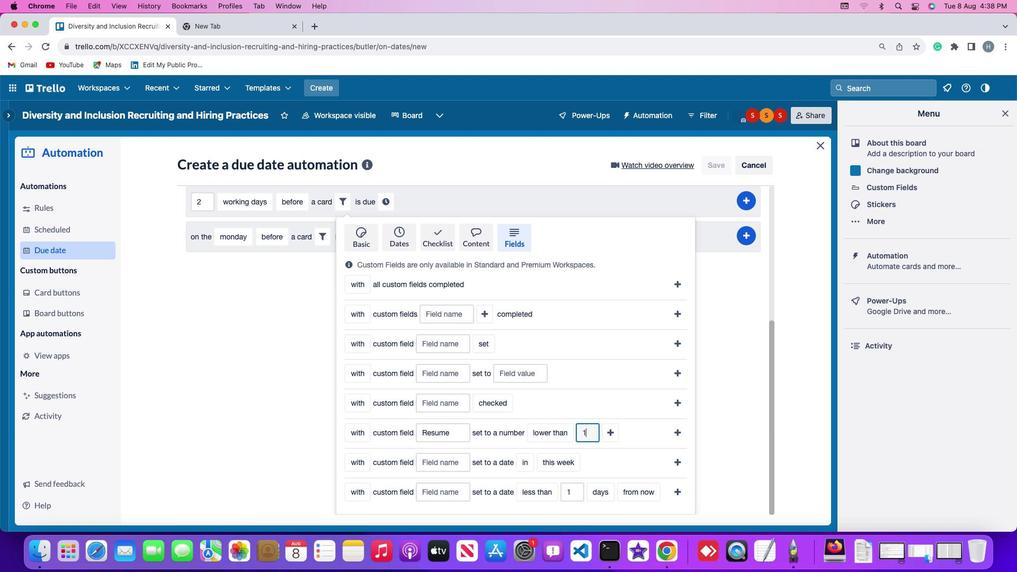 
Action: Mouse moved to (619, 431)
Screenshot: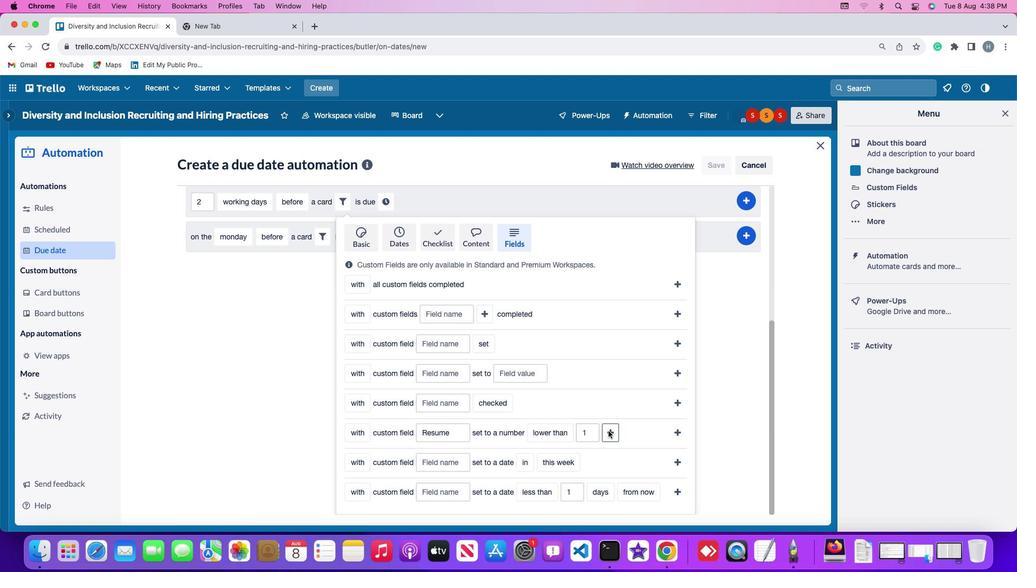 
Action: Mouse pressed left at (619, 431)
Screenshot: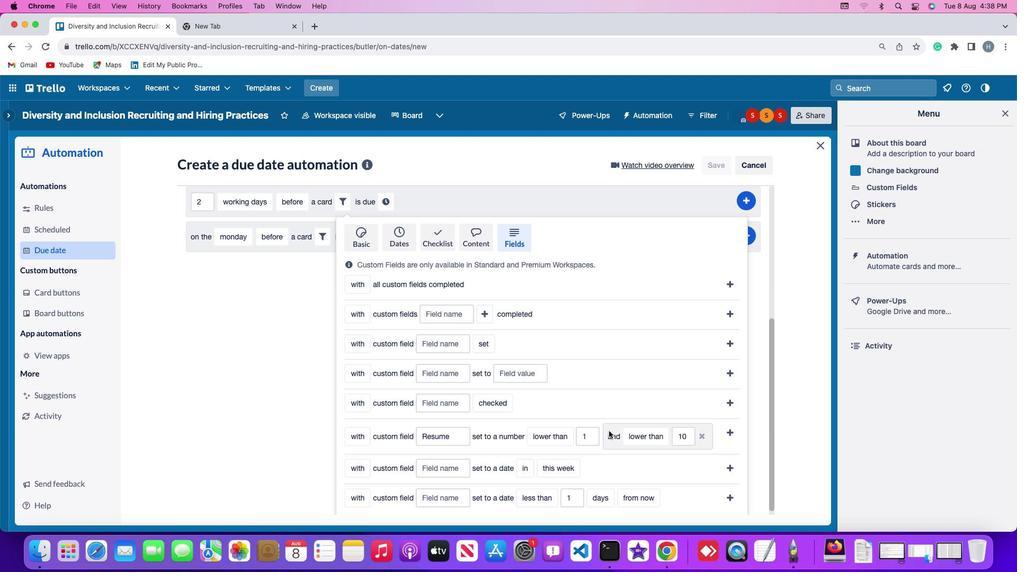 
Action: Mouse moved to (656, 435)
Screenshot: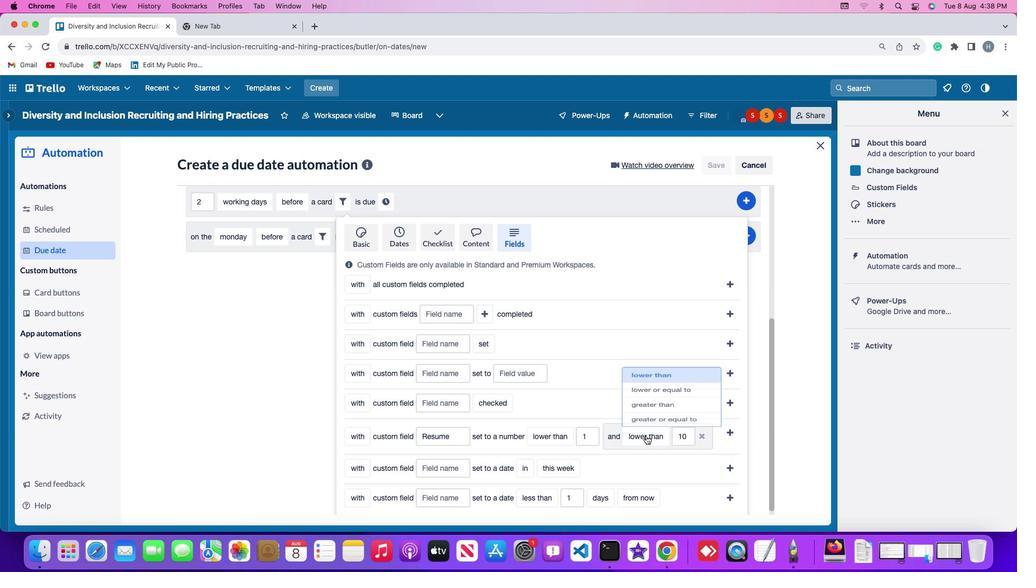 
Action: Mouse pressed left at (656, 435)
Screenshot: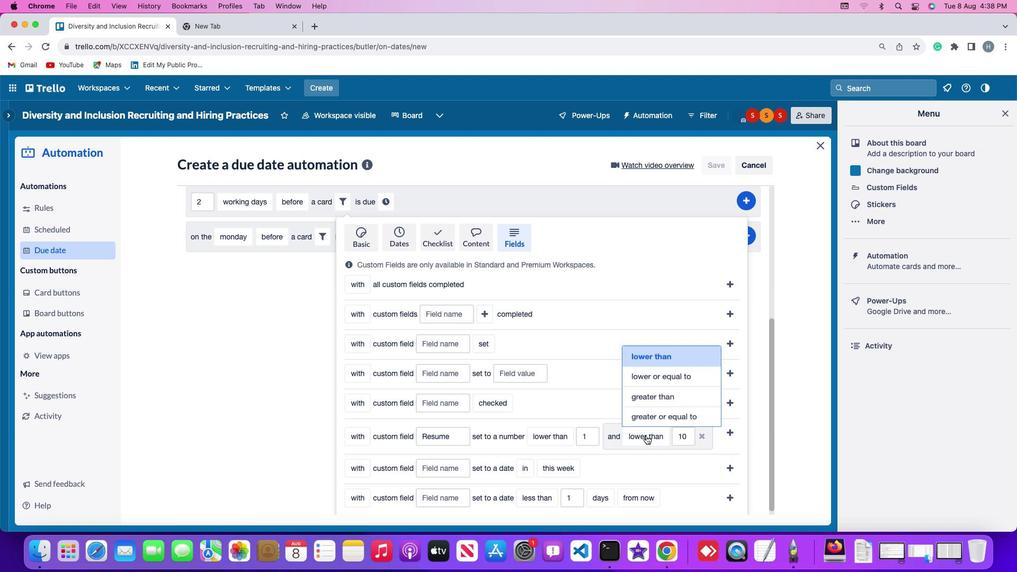 
Action: Mouse moved to (677, 377)
Screenshot: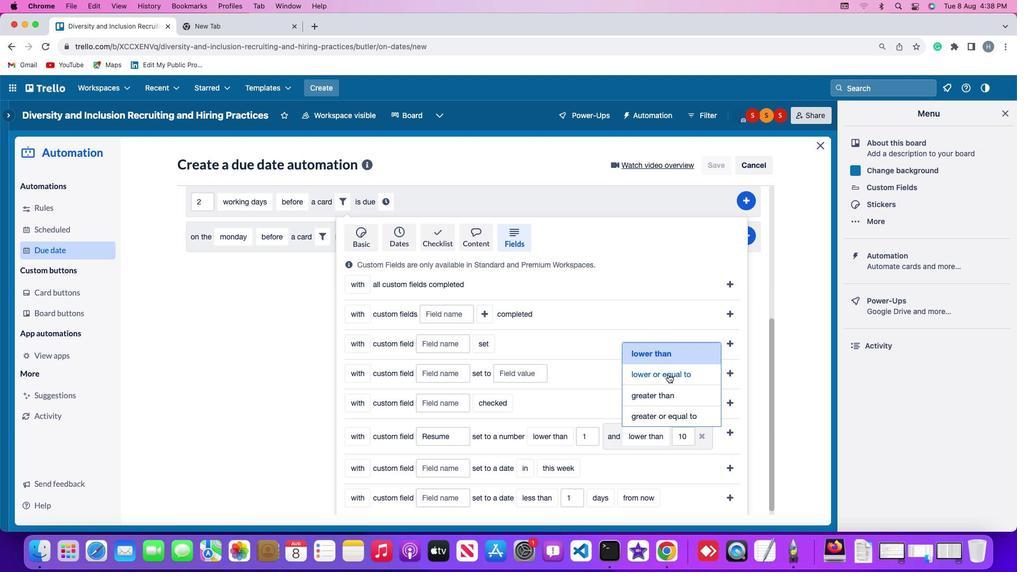
Action: Mouse pressed left at (677, 377)
Screenshot: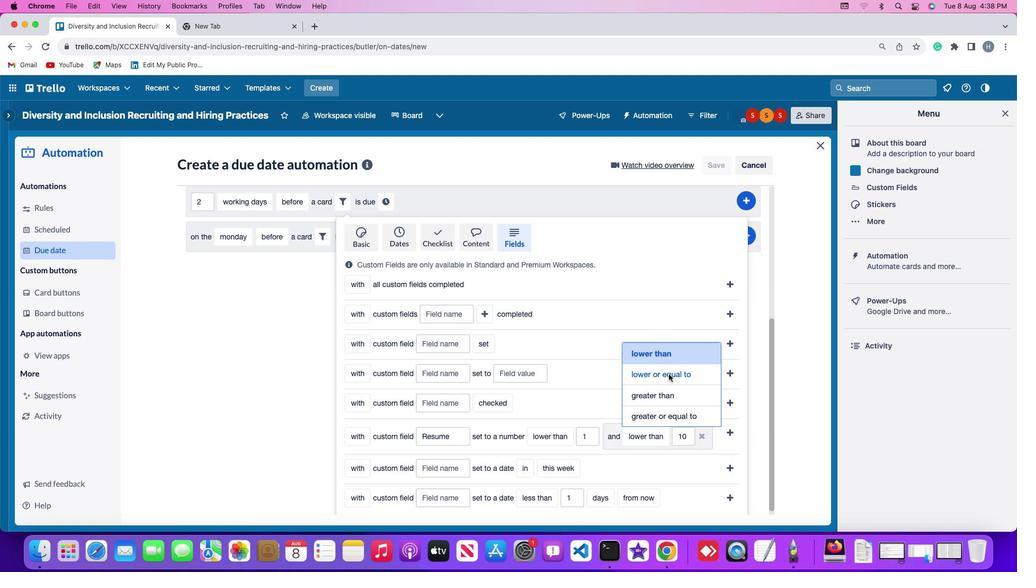 
Action: Mouse moved to (467, 456)
Screenshot: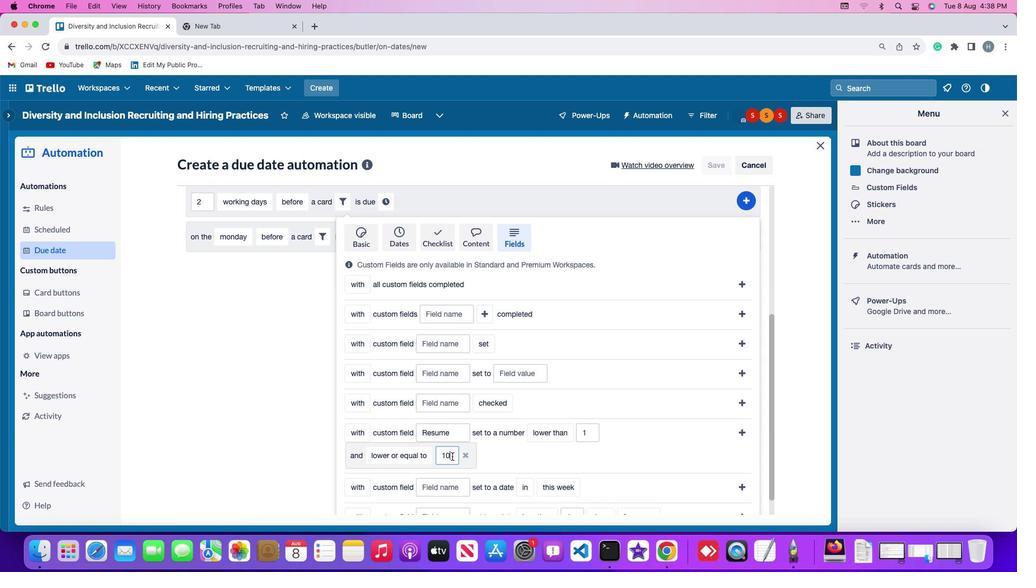 
Action: Mouse pressed left at (467, 456)
Screenshot: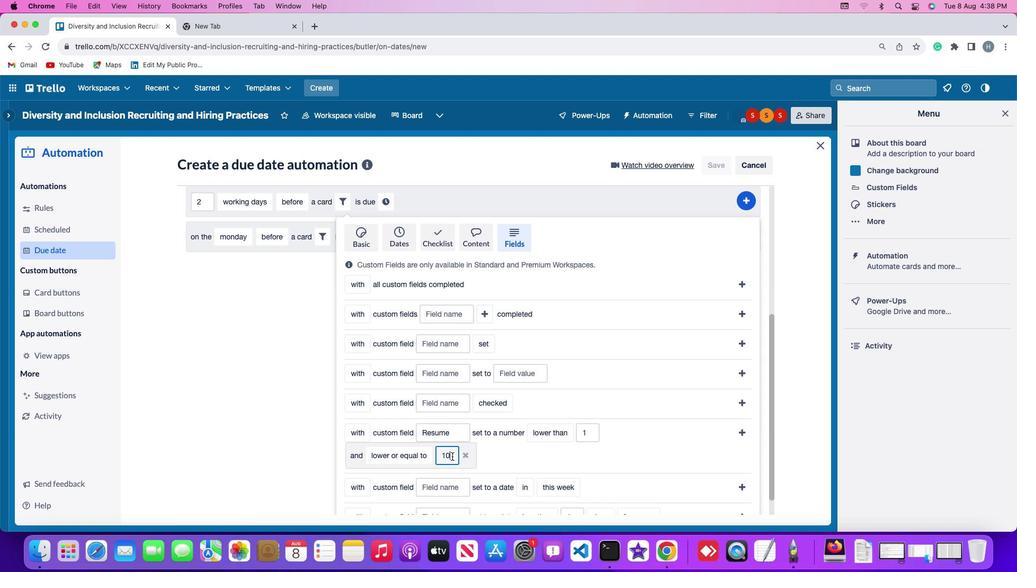 
Action: Key pressed Key.backspaceKey.backspace'1''0'
Screenshot: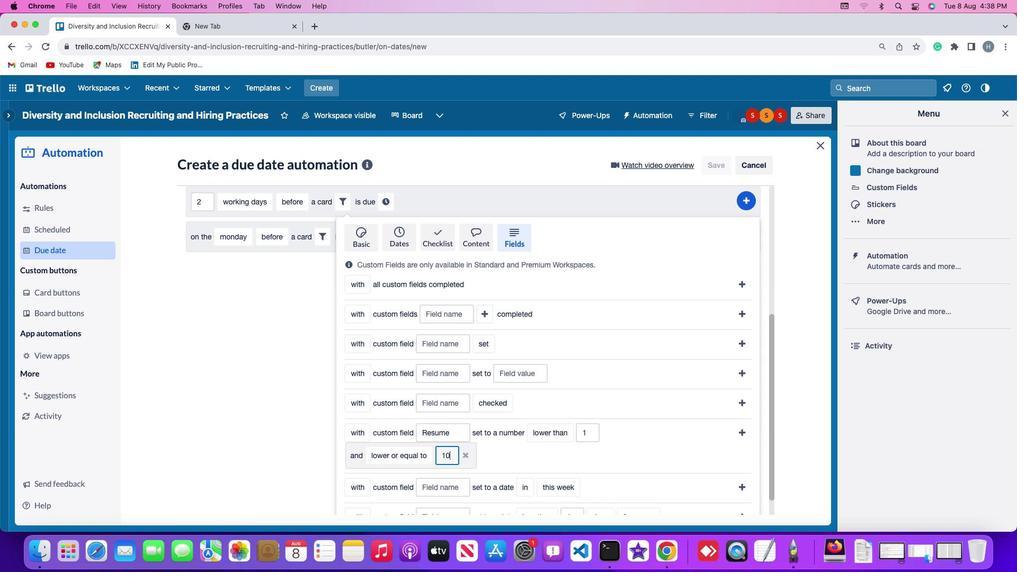 
Action: Mouse moved to (751, 429)
Screenshot: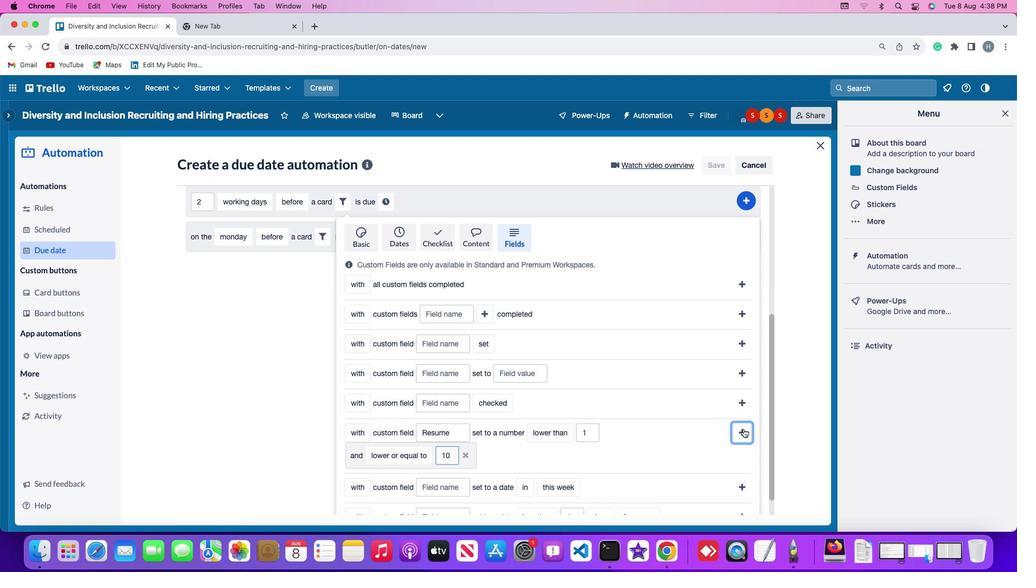 
Action: Mouse pressed left at (751, 429)
Screenshot: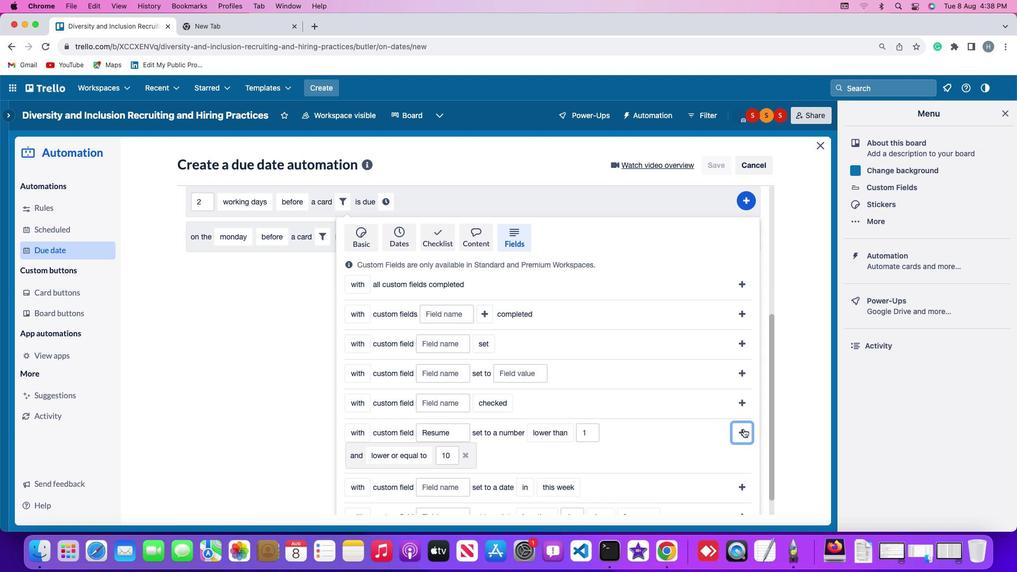 
Action: Mouse moved to (695, 428)
Screenshot: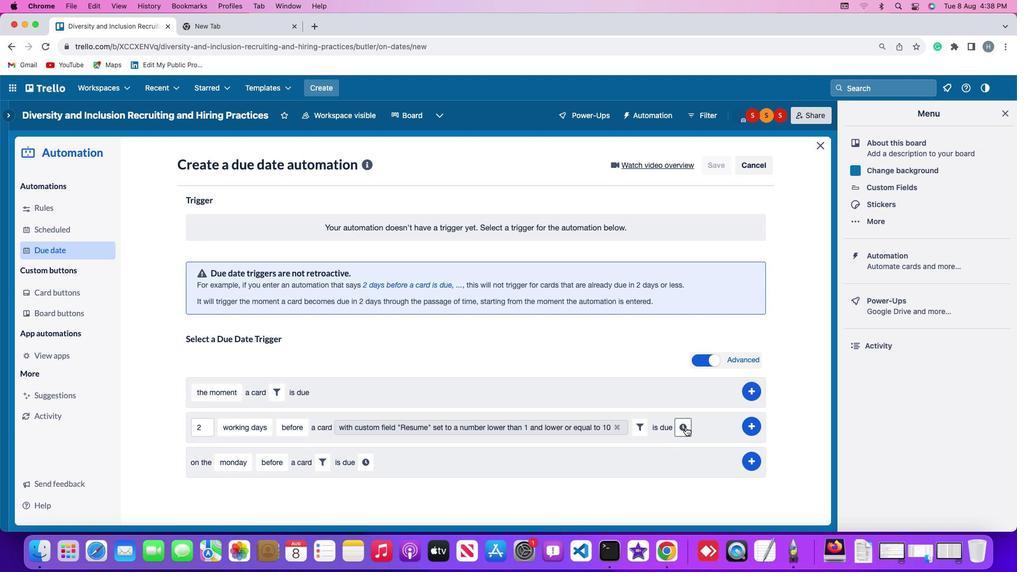 
Action: Mouse pressed left at (695, 428)
Screenshot: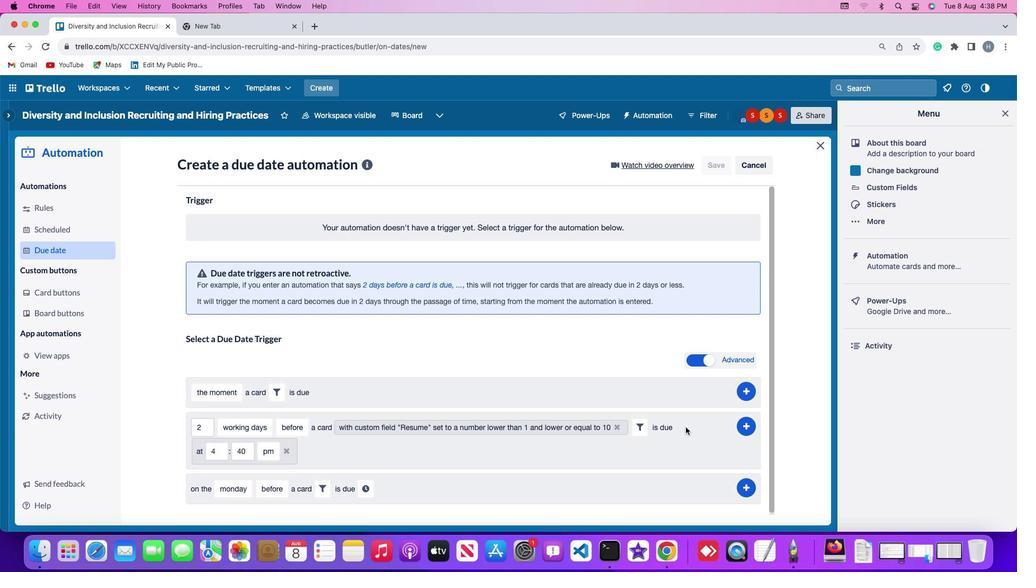 
Action: Mouse moved to (243, 448)
Screenshot: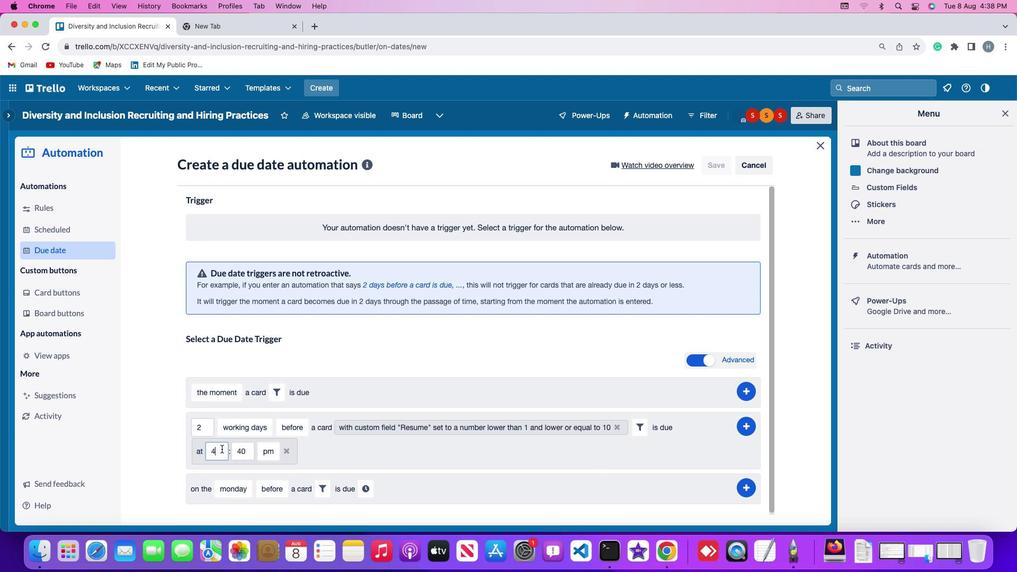 
Action: Mouse pressed left at (243, 448)
Screenshot: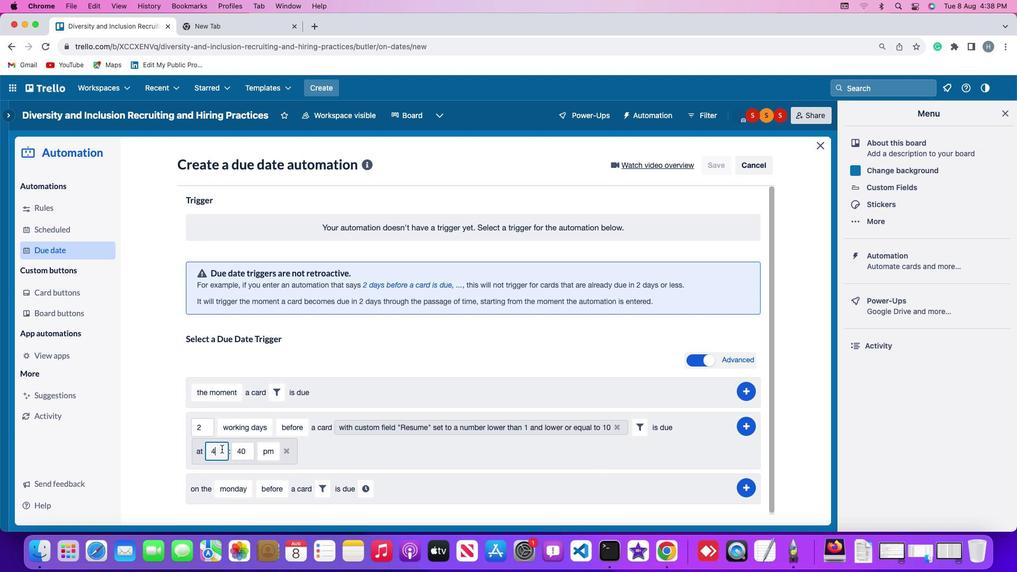 
Action: Key pressed Key.backspace'1''1'
Screenshot: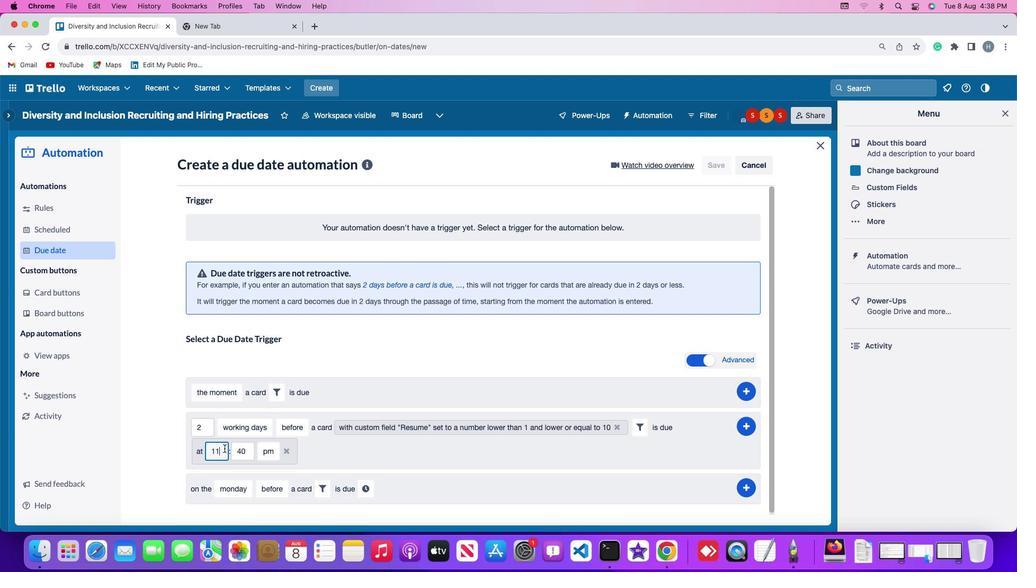 
Action: Mouse moved to (272, 452)
Screenshot: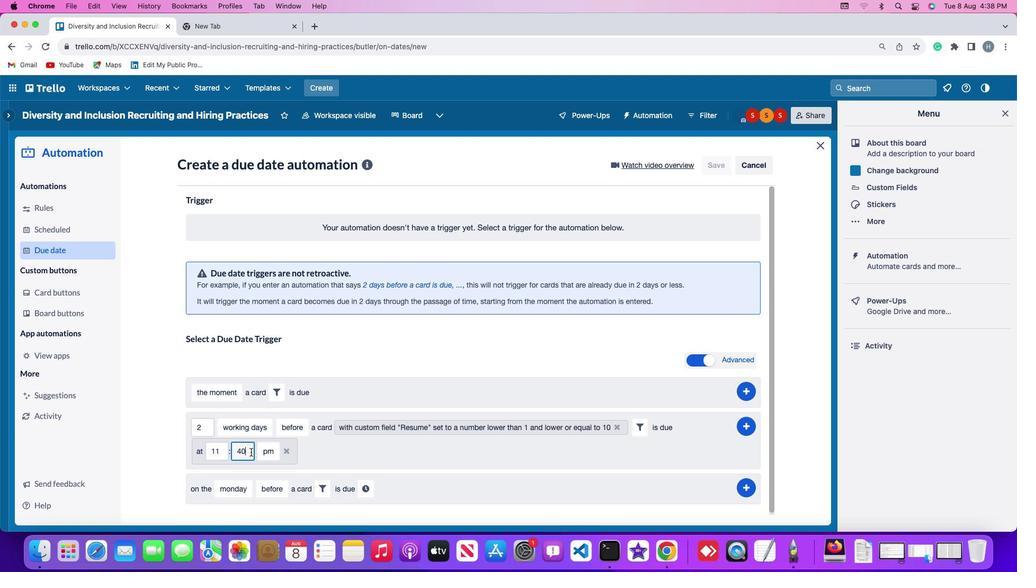 
Action: Mouse pressed left at (272, 452)
Screenshot: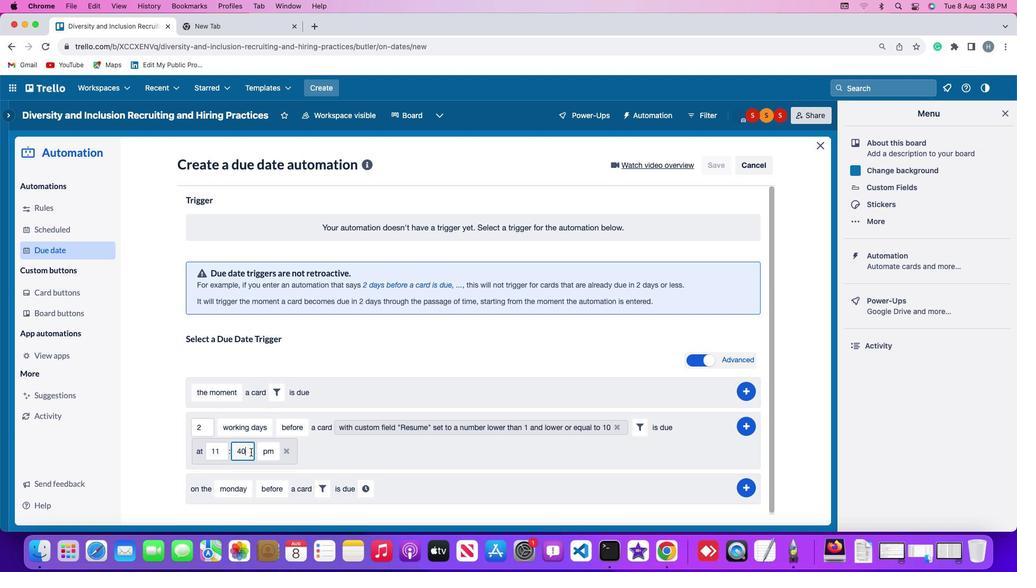
Action: Key pressed Key.backspaceKey.backspace'0''0'
Screenshot: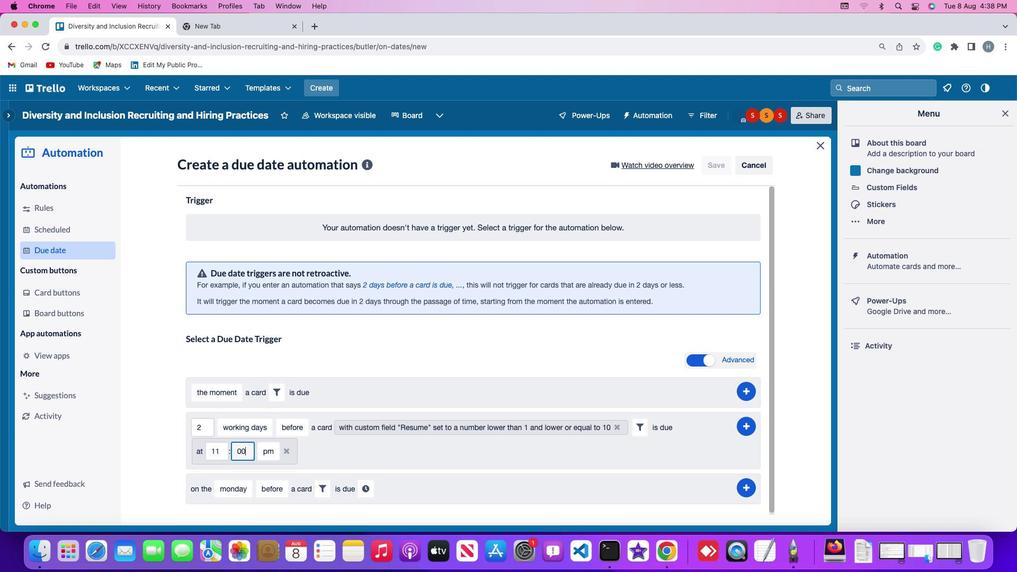 
Action: Mouse moved to (290, 448)
Screenshot: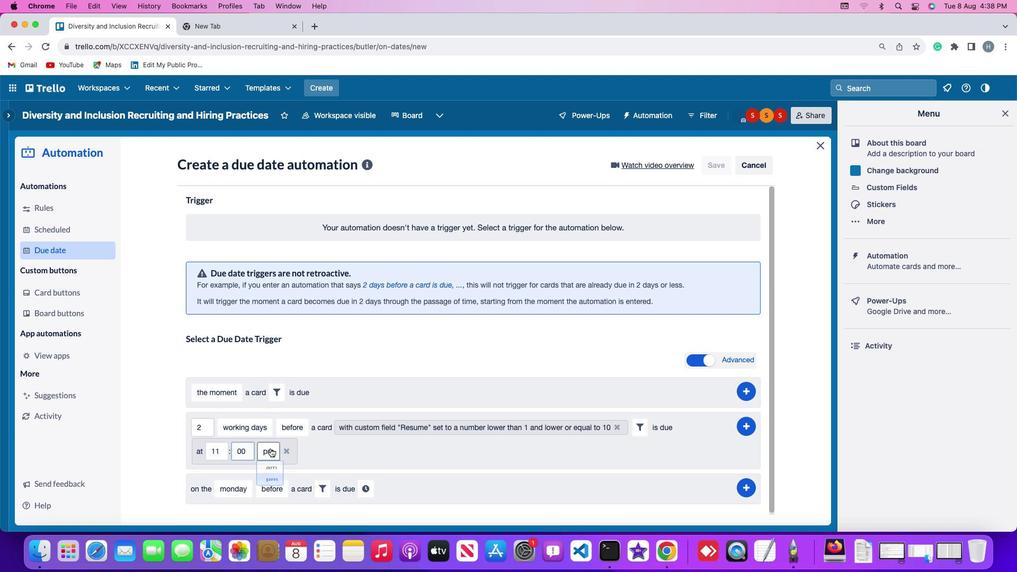 
Action: Mouse pressed left at (290, 448)
Screenshot: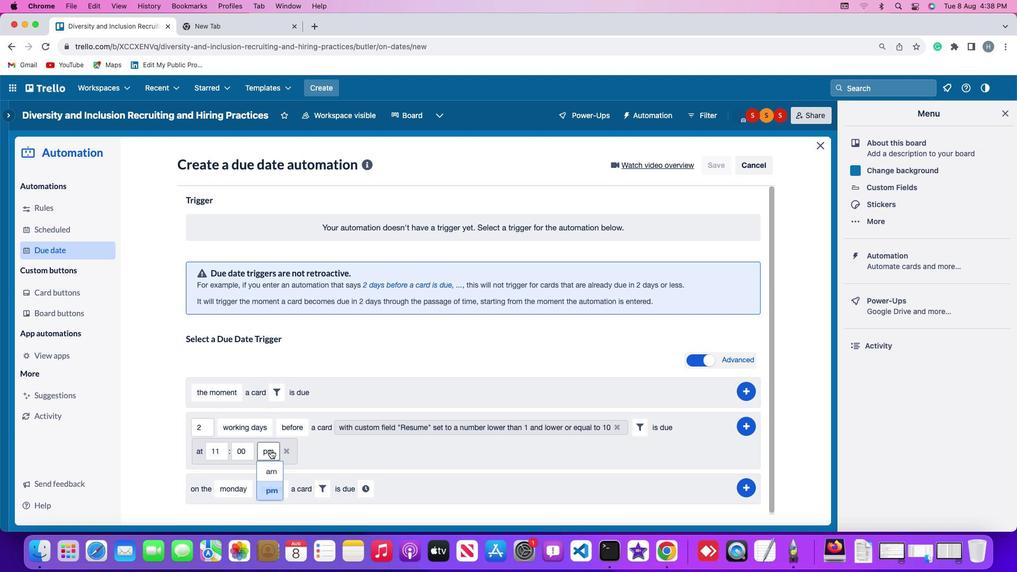 
Action: Mouse moved to (291, 468)
Screenshot: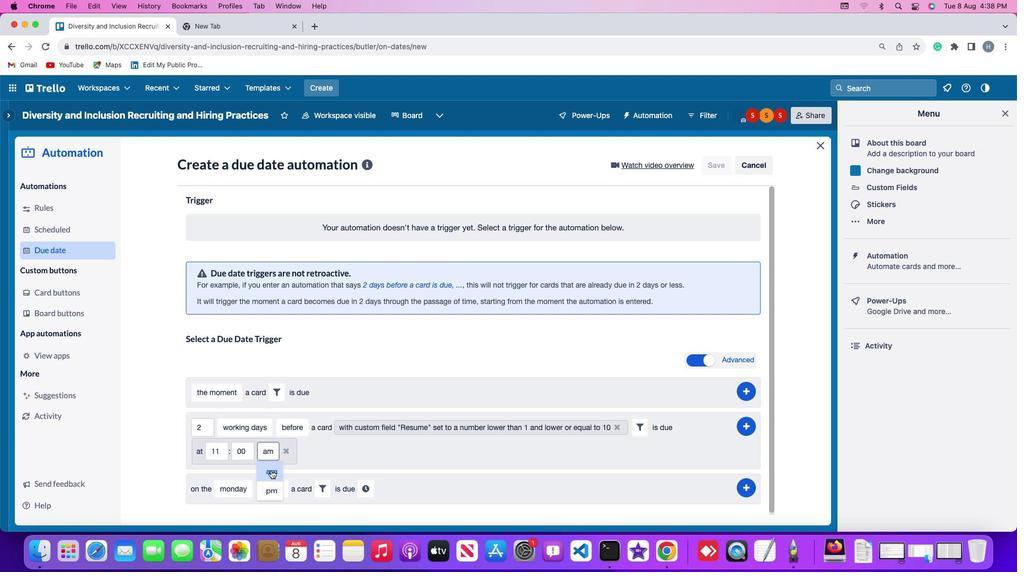 
Action: Mouse pressed left at (291, 468)
Screenshot: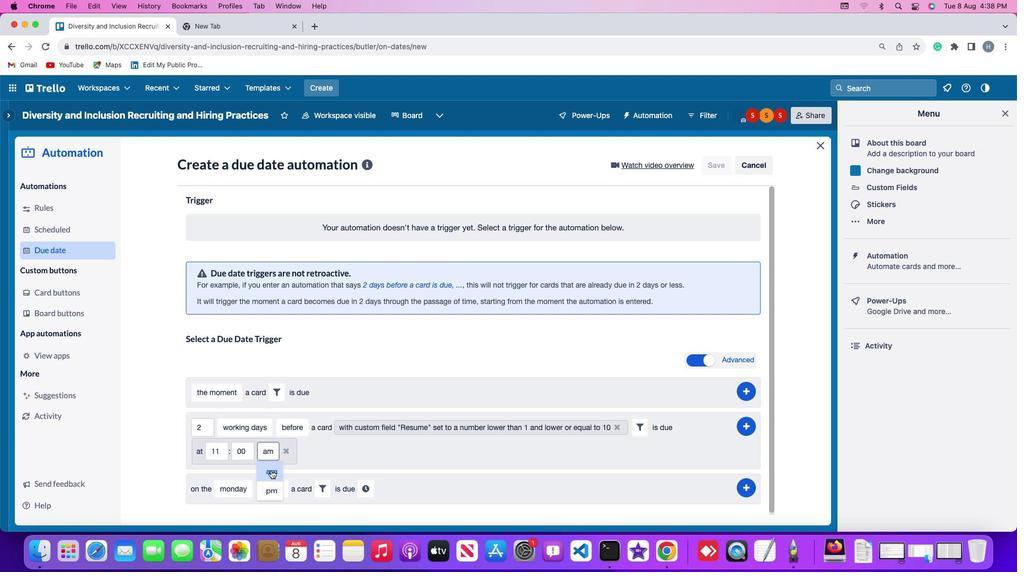 
Action: Mouse moved to (757, 425)
Screenshot: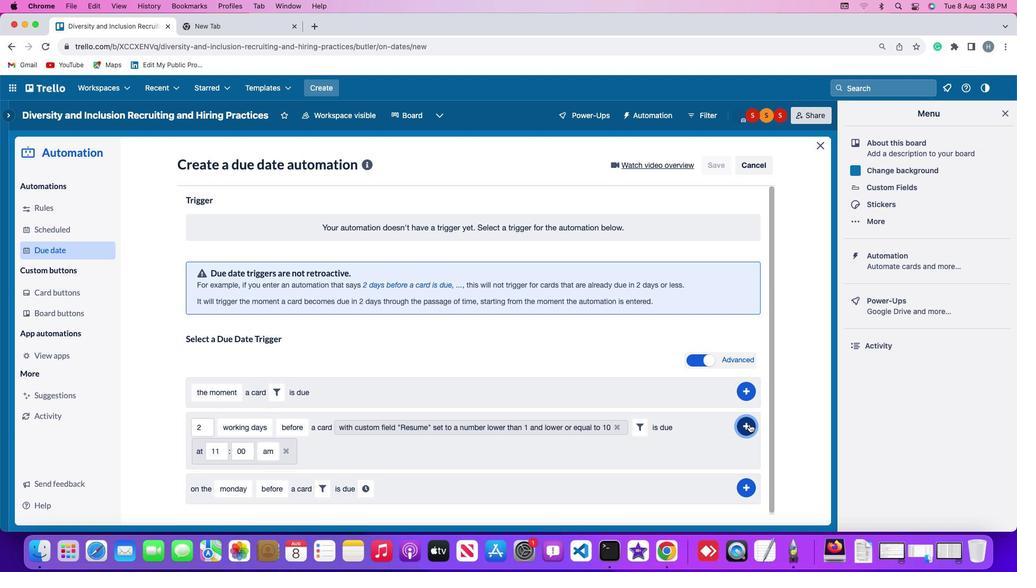 
Action: Mouse pressed left at (757, 425)
Screenshot: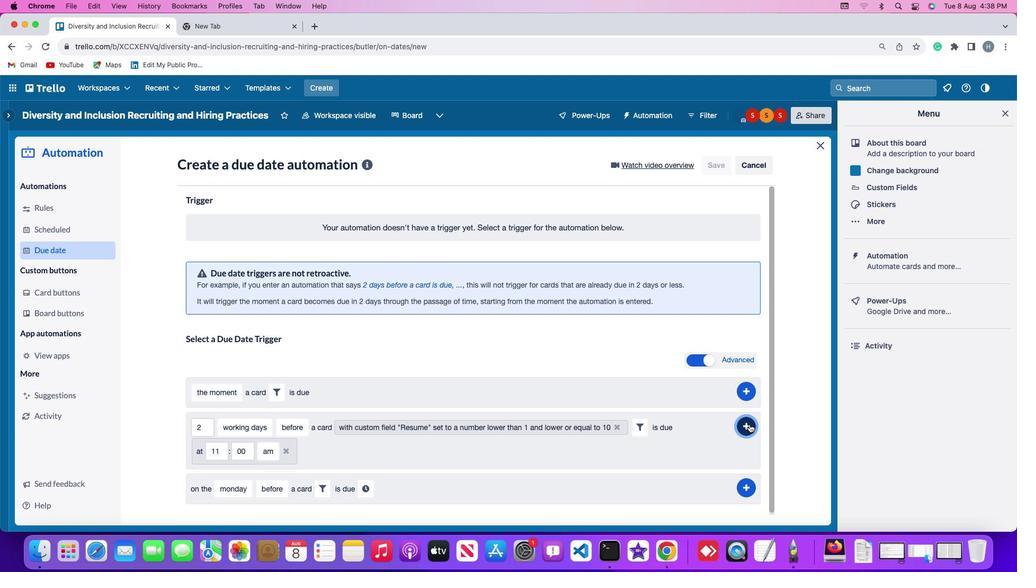 
Action: Mouse moved to (796, 320)
Screenshot: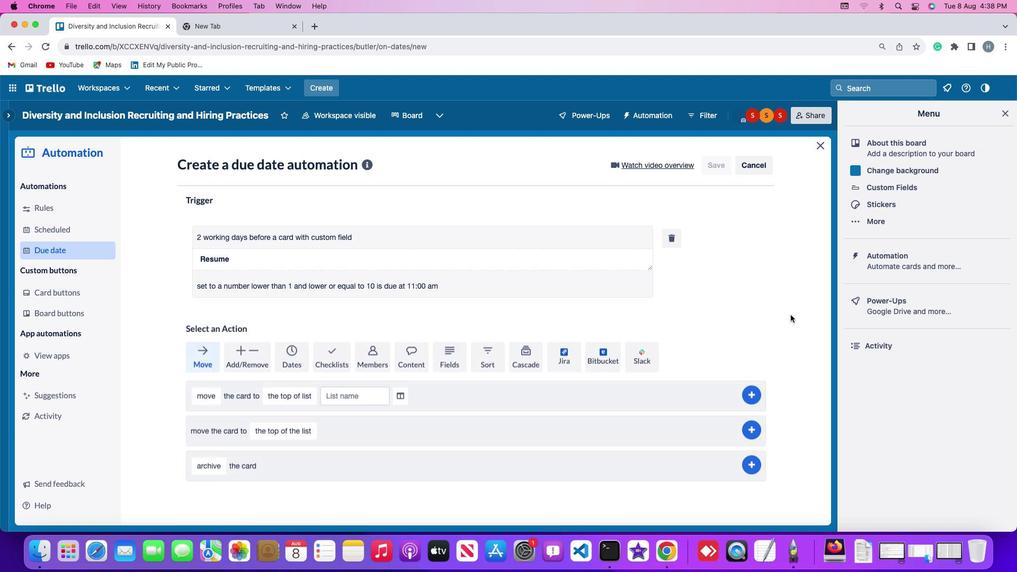 
